Task: Look for Airbnb options in Al Manqaf, Kuwait from 12th December, 2023 to 18th December, 2023 for 8 adults.8 bedrooms having 8 beds and 8 bathrooms. Property type can be house. Amenities needed are: wifi, TV, free parkinig on premises, gym, breakfast. Look for 3 properties as per requirement.
Action: Mouse pressed left at (443, 64)
Screenshot: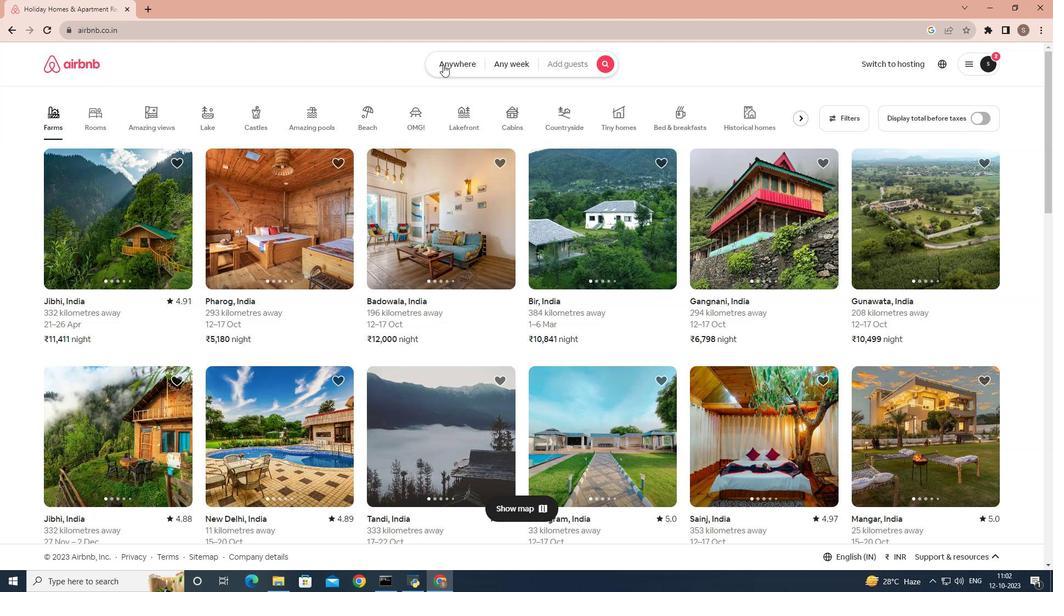 
Action: Mouse moved to (356, 104)
Screenshot: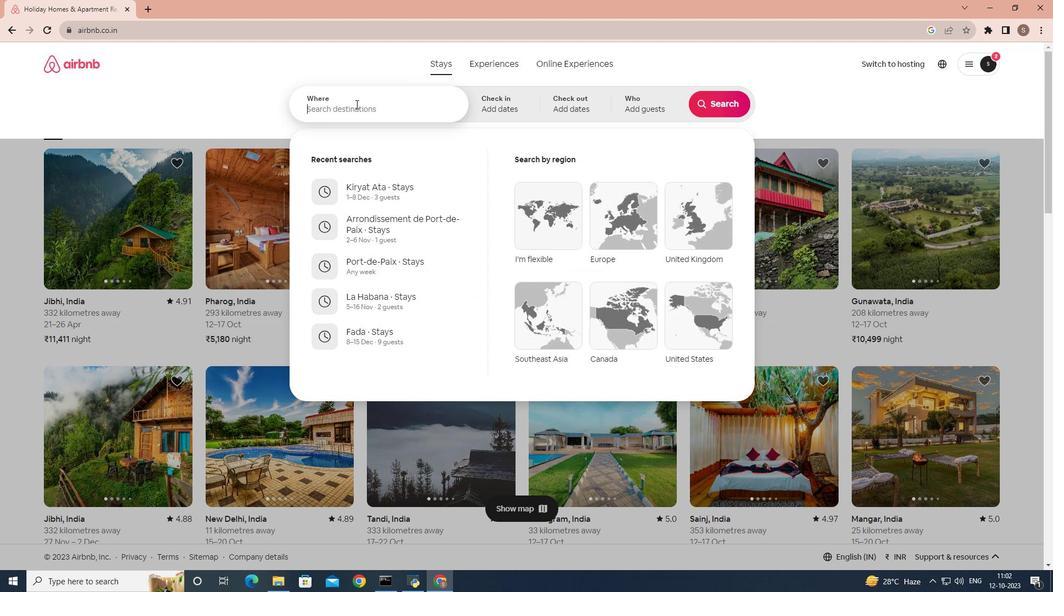 
Action: Mouse pressed left at (356, 104)
Screenshot: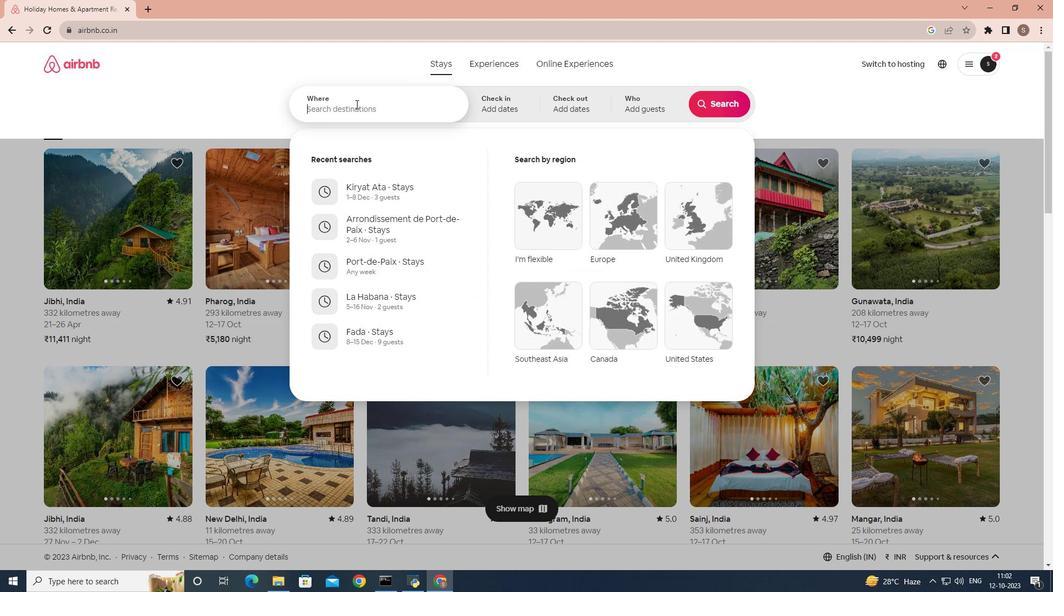
Action: Key pressed a
Screenshot: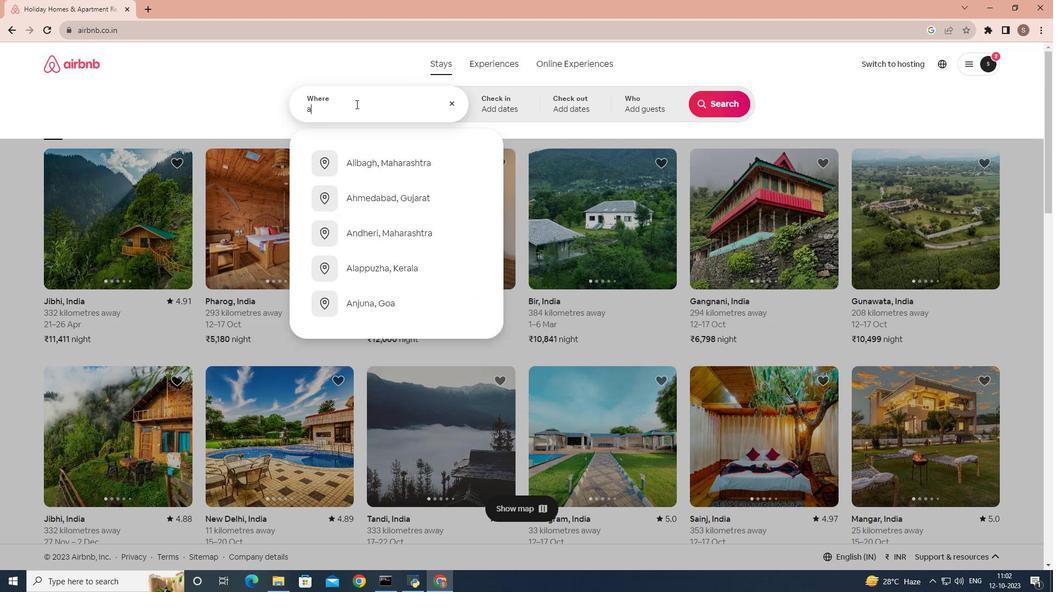 
Action: Mouse moved to (511, 160)
Screenshot: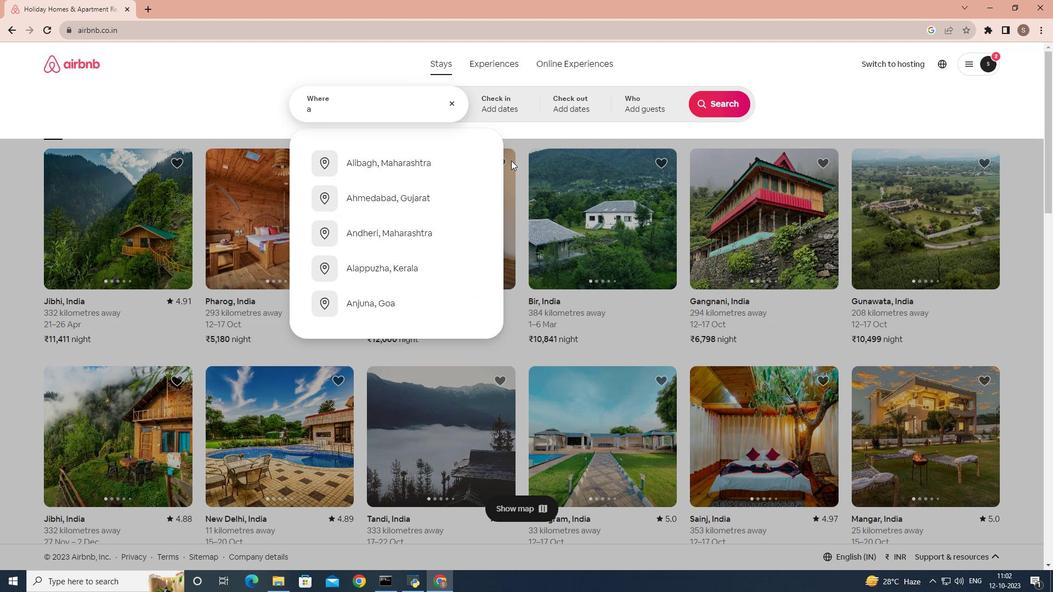 
Action: Key pressed l
Screenshot: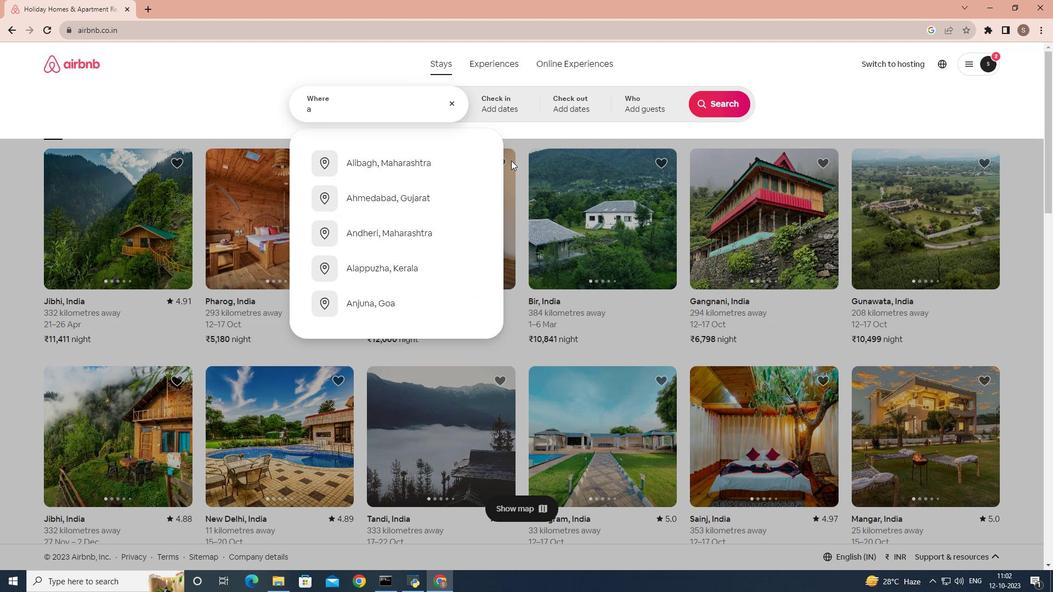 
Action: Mouse moved to (431, 132)
Screenshot: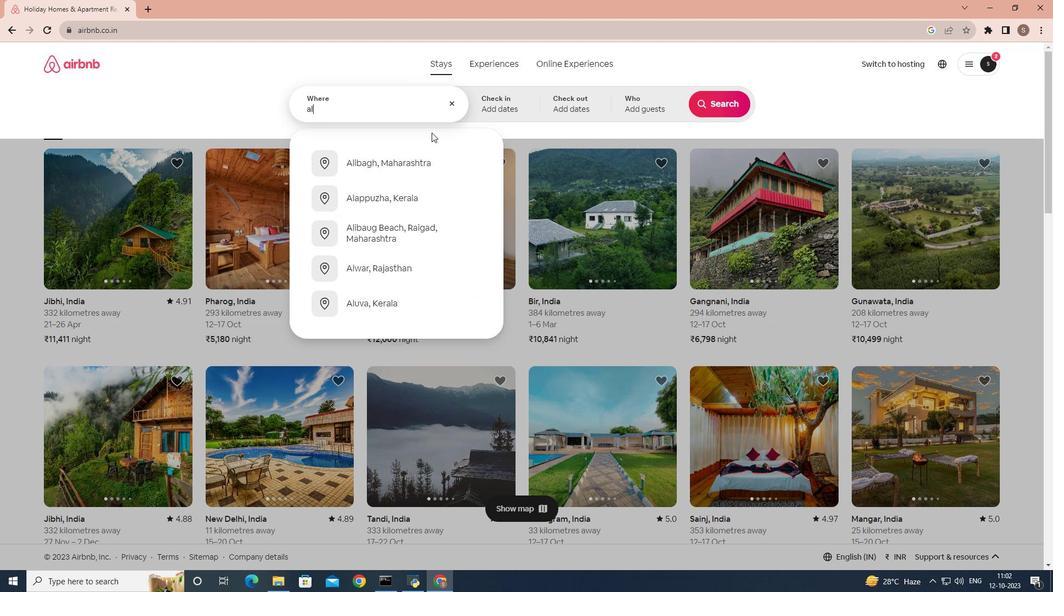 
Action: Key pressed <Key.space>
Screenshot: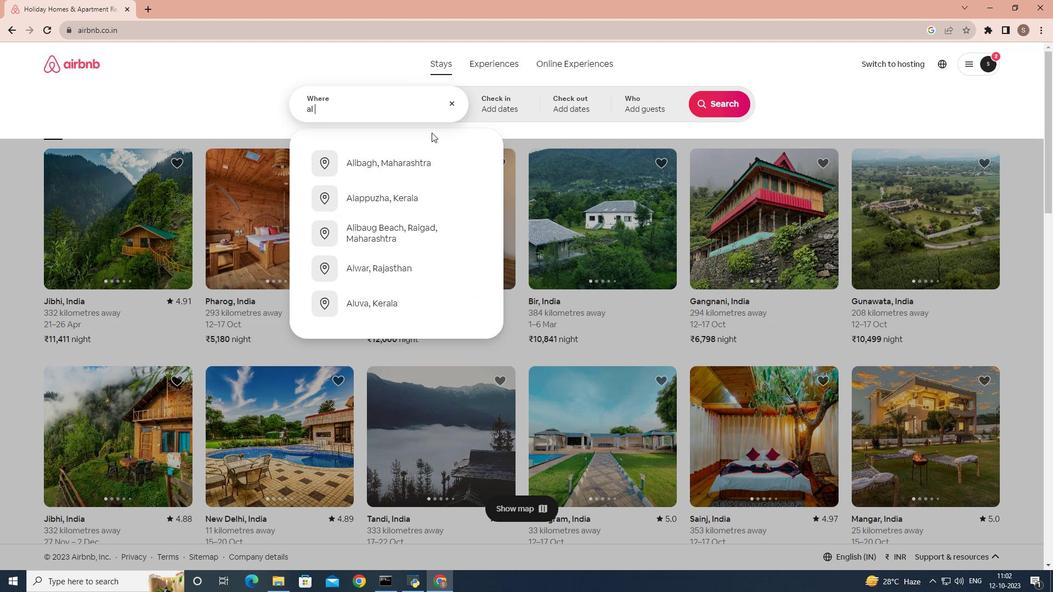 
Action: Mouse moved to (431, 132)
Screenshot: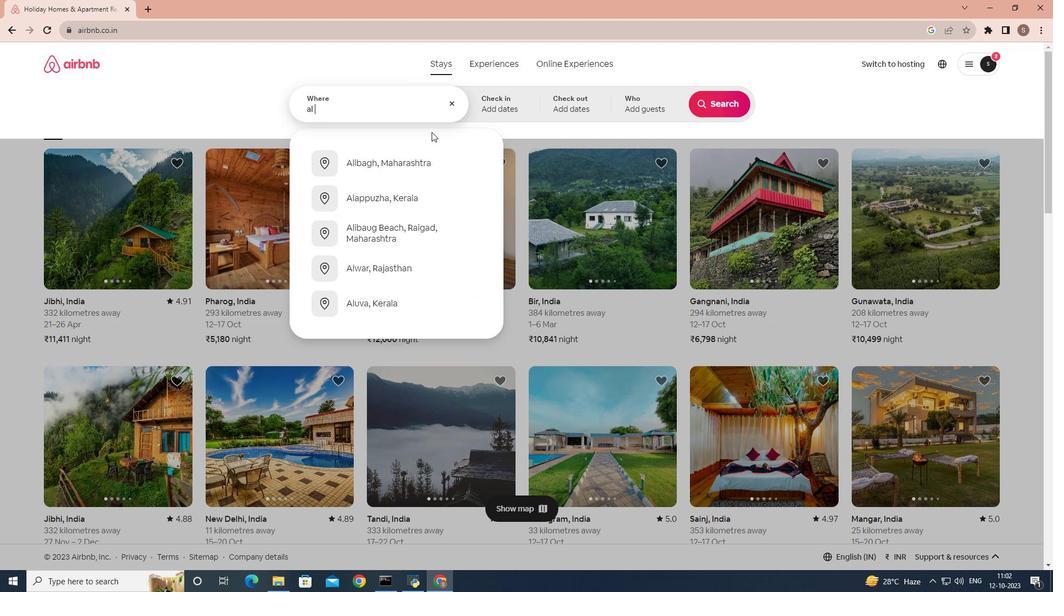 
Action: Key pressed manqaf
Screenshot: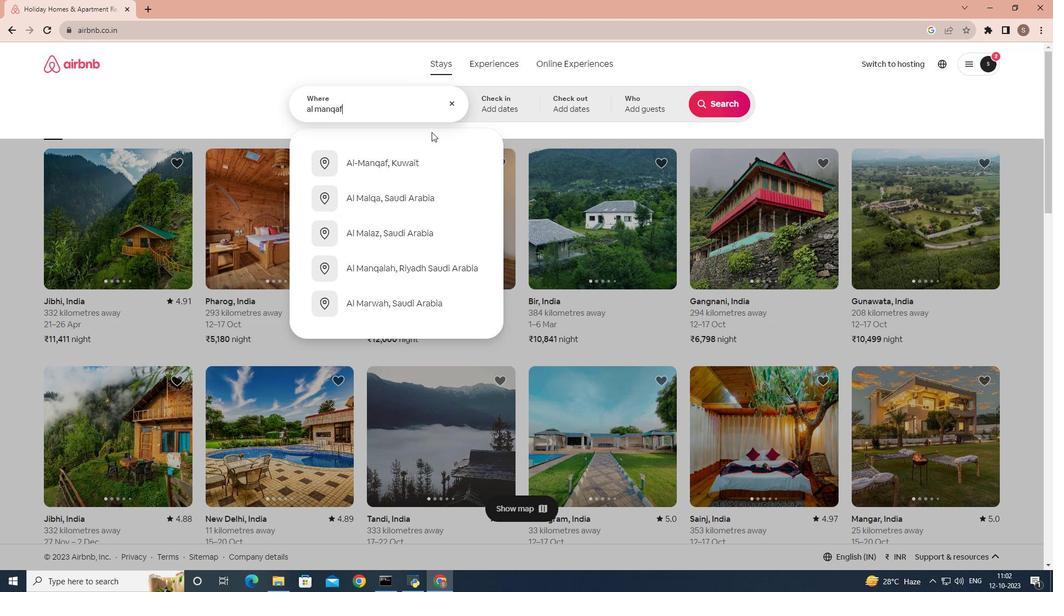 
Action: Mouse moved to (406, 166)
Screenshot: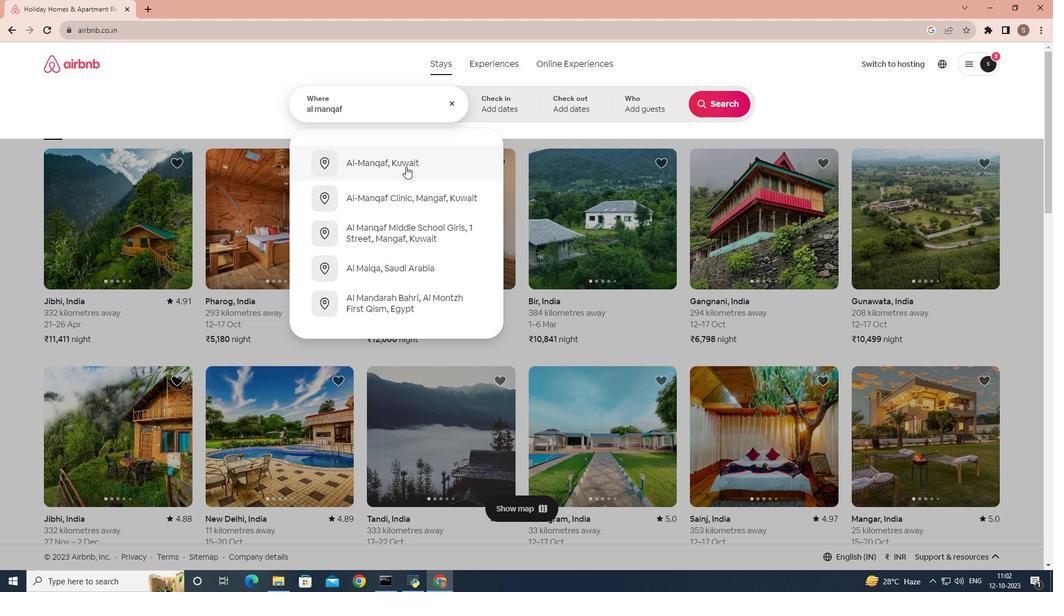 
Action: Mouse pressed left at (406, 166)
Screenshot: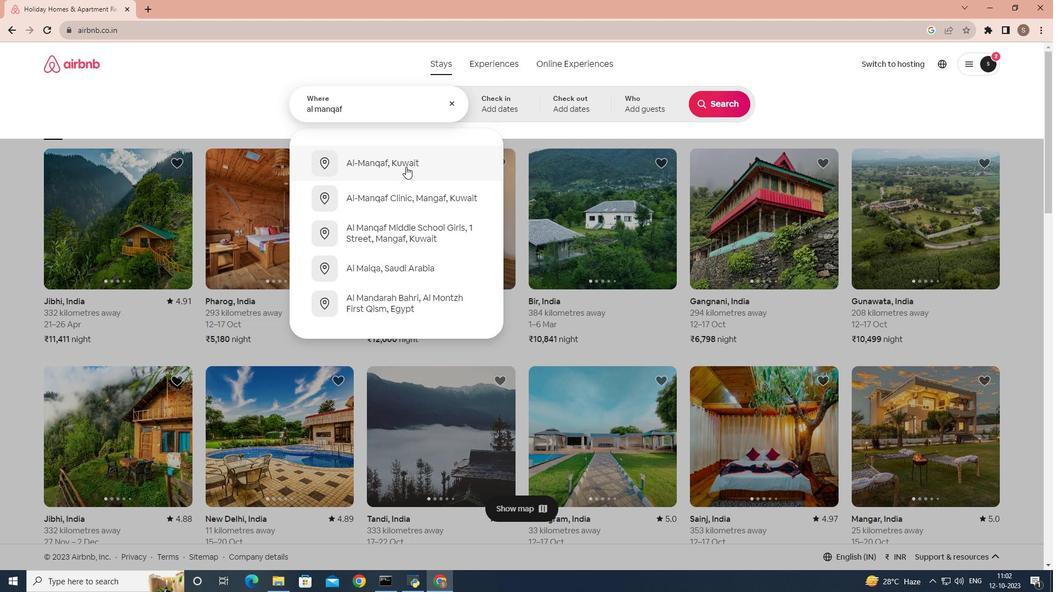 
Action: Mouse moved to (713, 189)
Screenshot: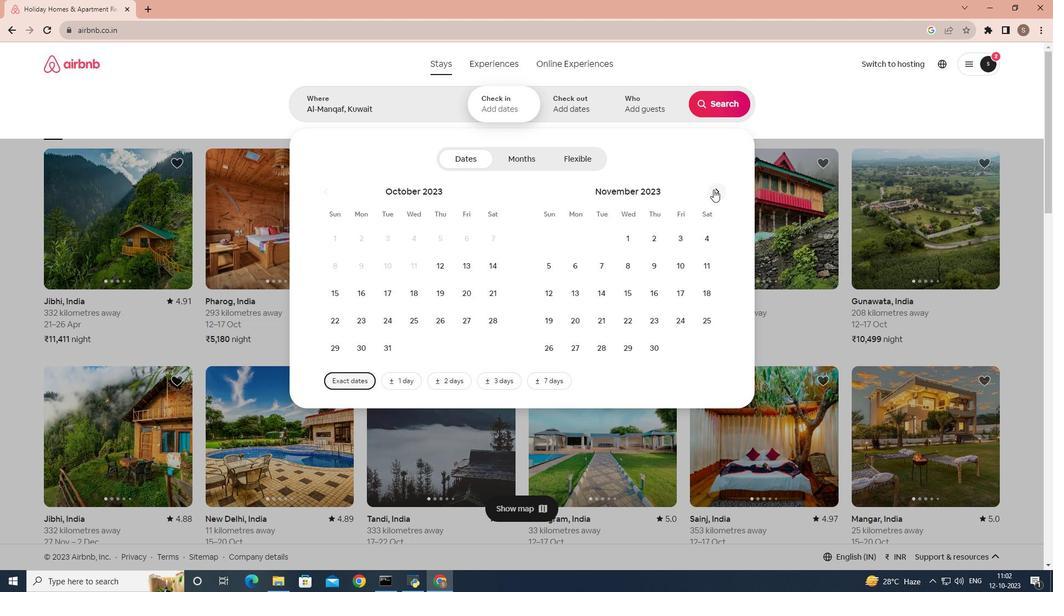 
Action: Mouse pressed left at (713, 189)
Screenshot: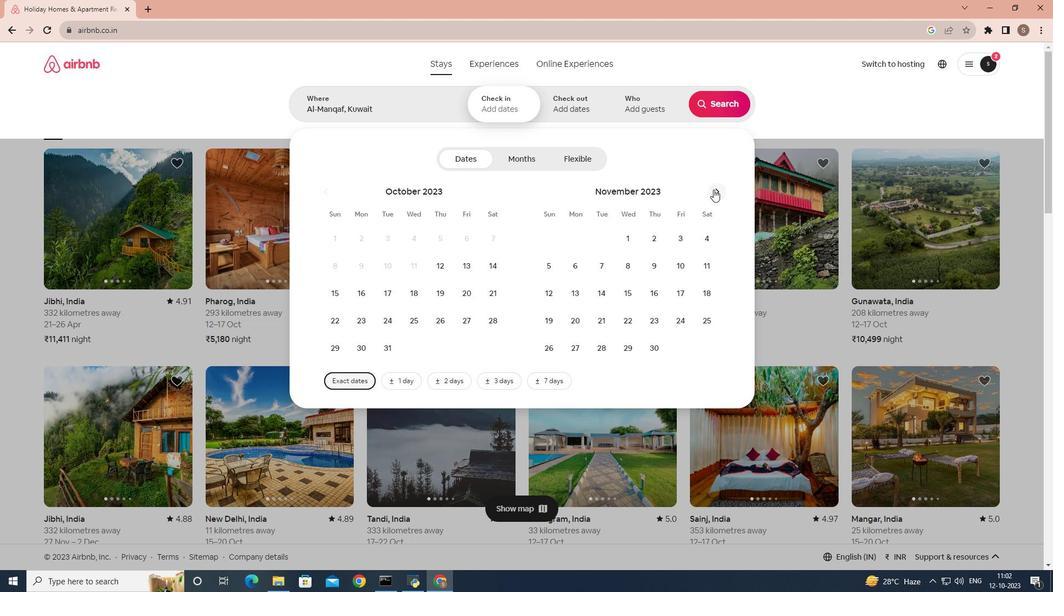 
Action: Mouse moved to (604, 297)
Screenshot: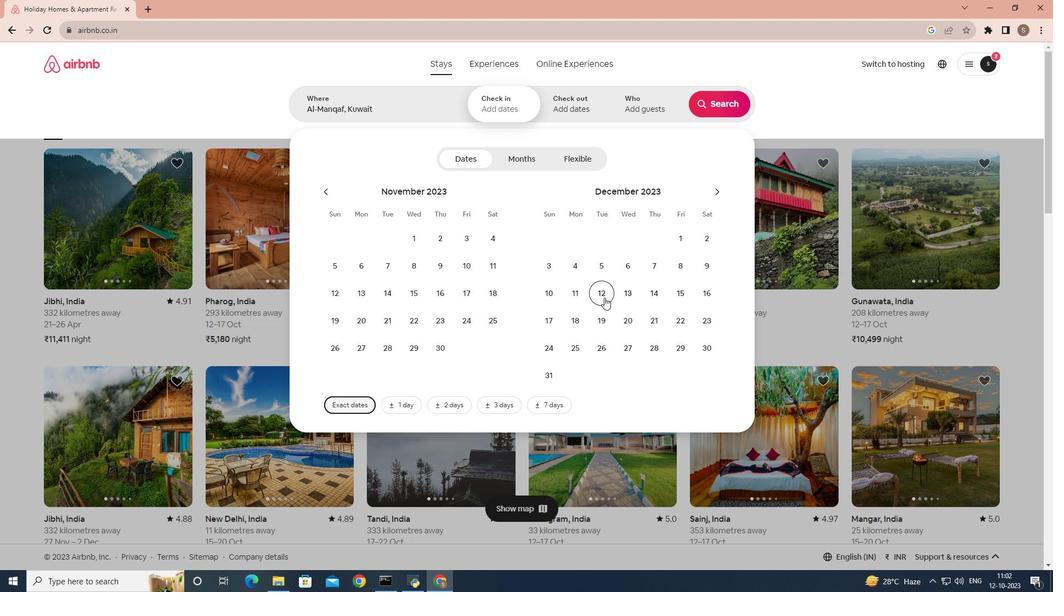 
Action: Mouse pressed left at (604, 297)
Screenshot: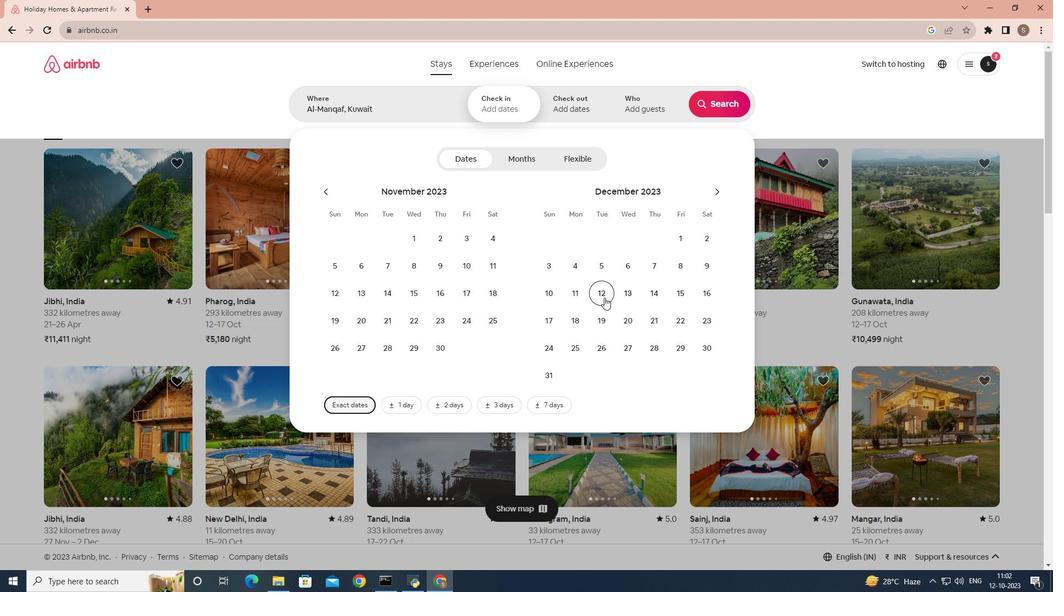 
Action: Mouse moved to (583, 324)
Screenshot: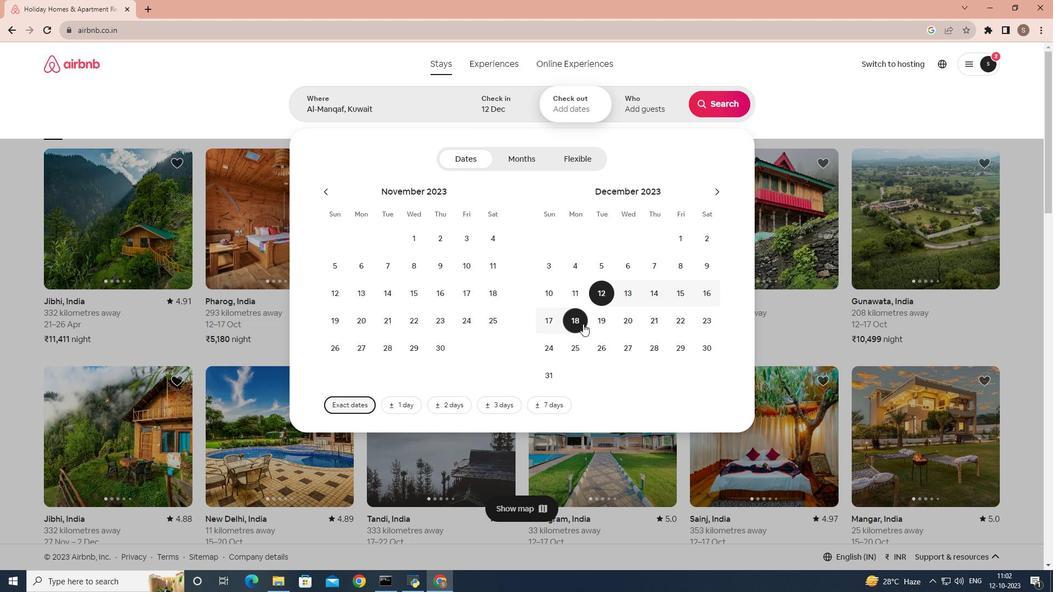 
Action: Mouse pressed left at (583, 324)
Screenshot: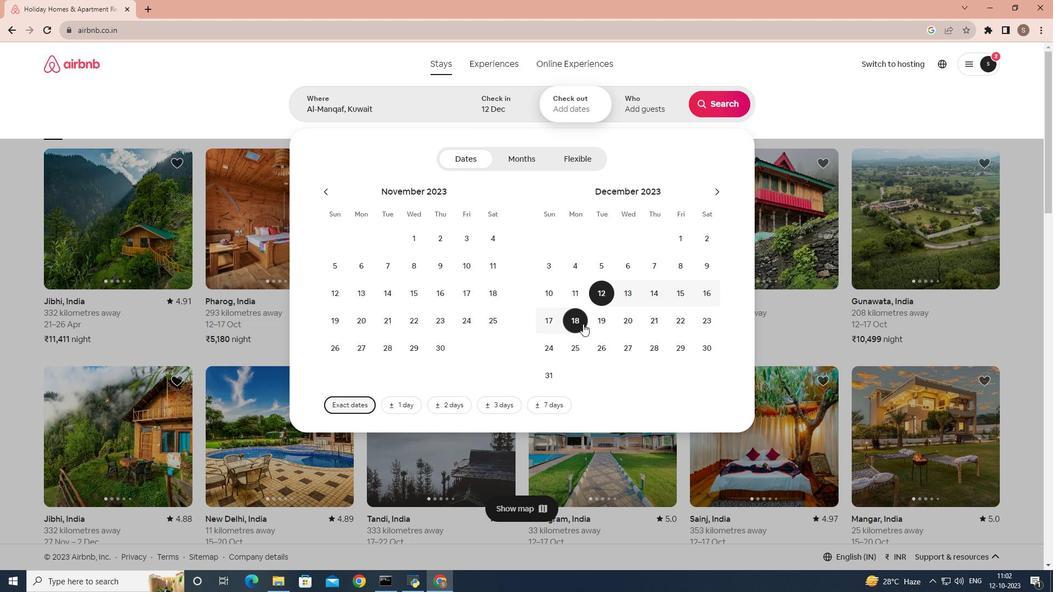 
Action: Mouse moved to (635, 102)
Screenshot: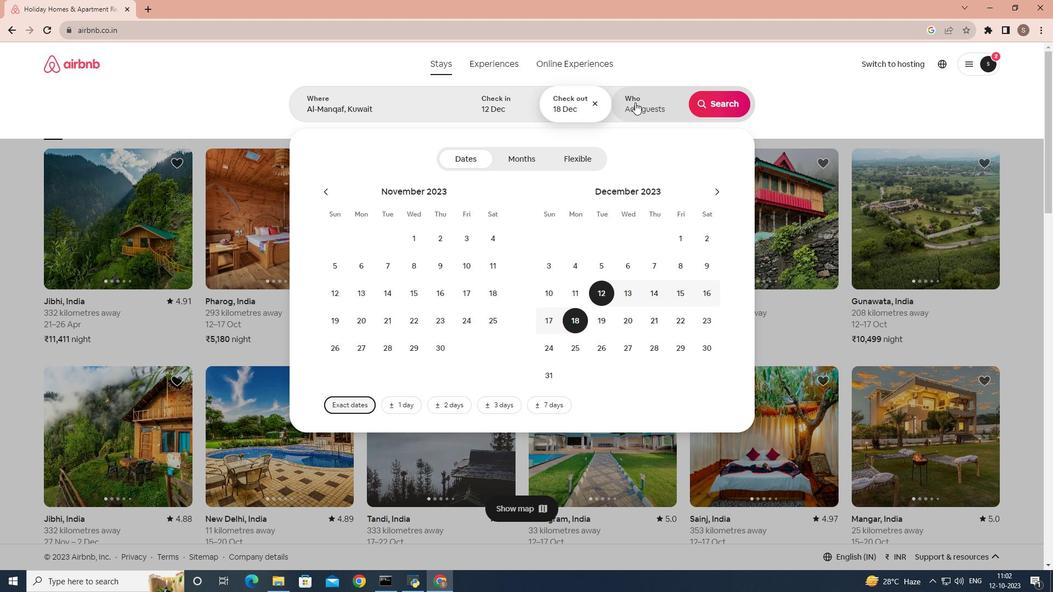 
Action: Mouse pressed left at (635, 102)
Screenshot: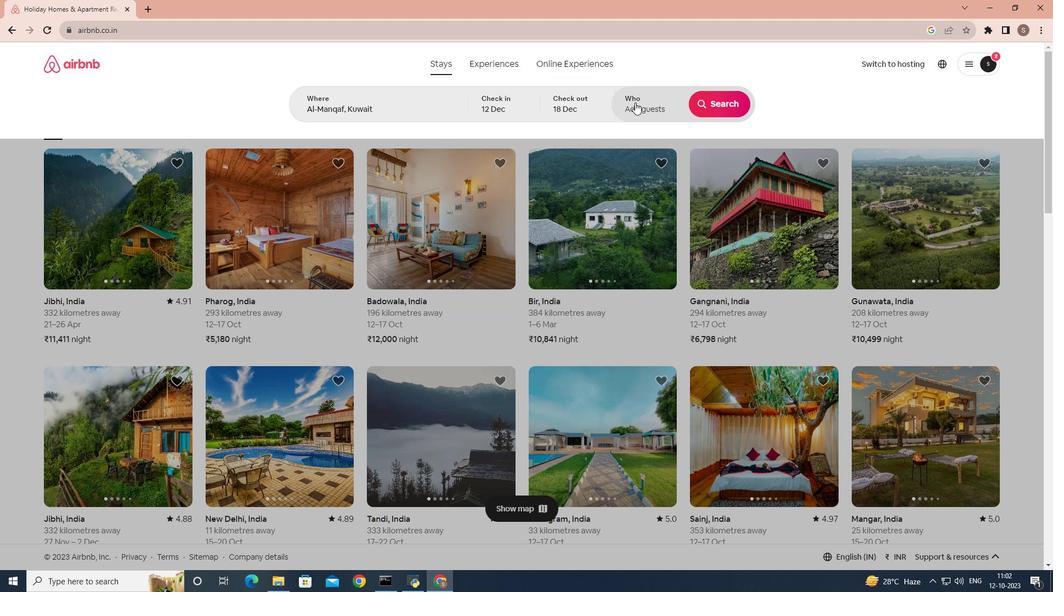 
Action: Mouse moved to (729, 164)
Screenshot: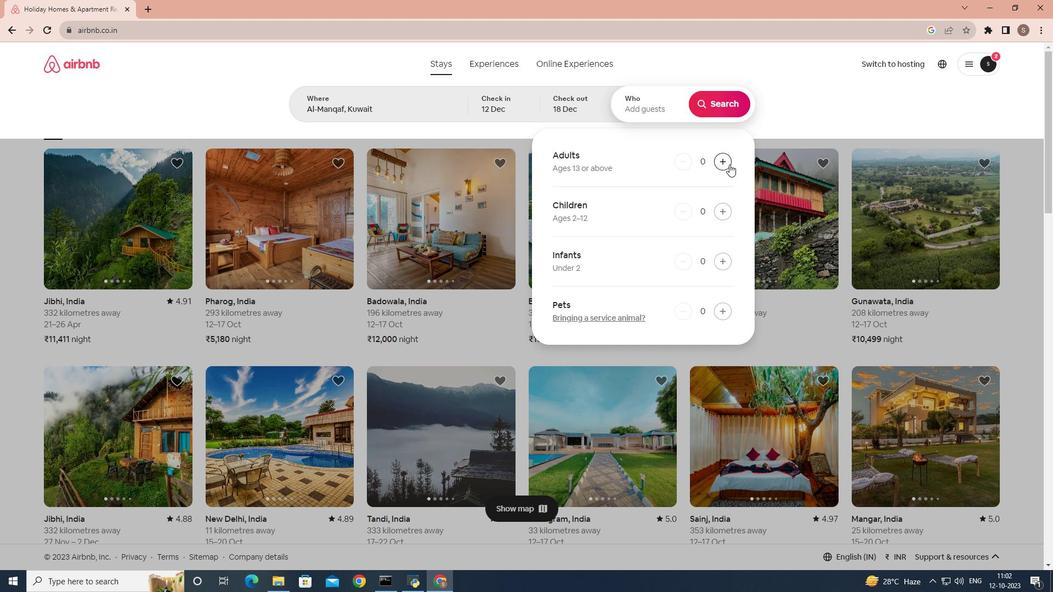 
Action: Mouse pressed left at (729, 164)
Screenshot: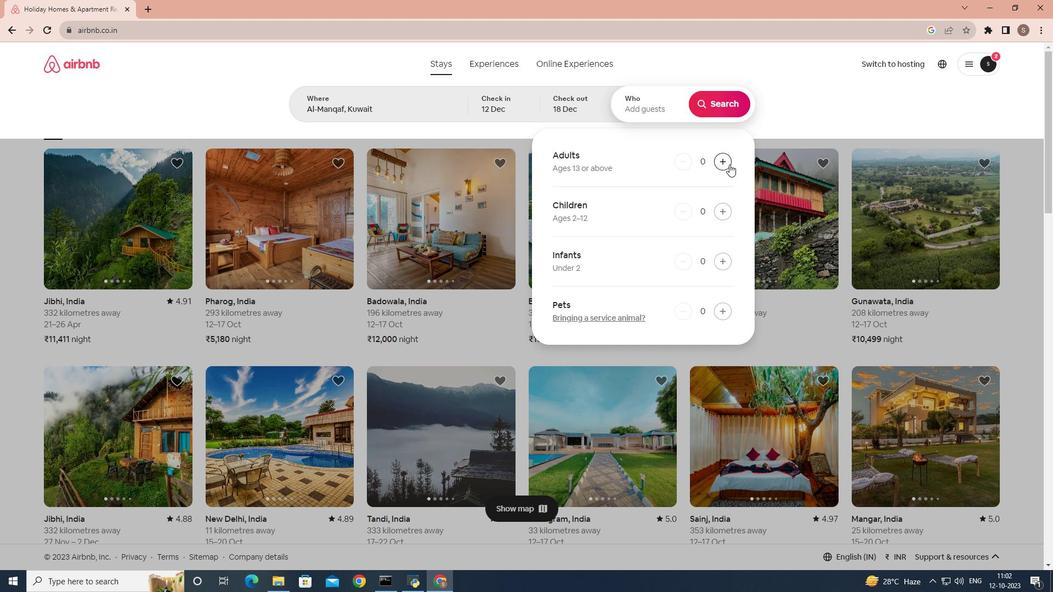 
Action: Mouse moved to (729, 164)
Screenshot: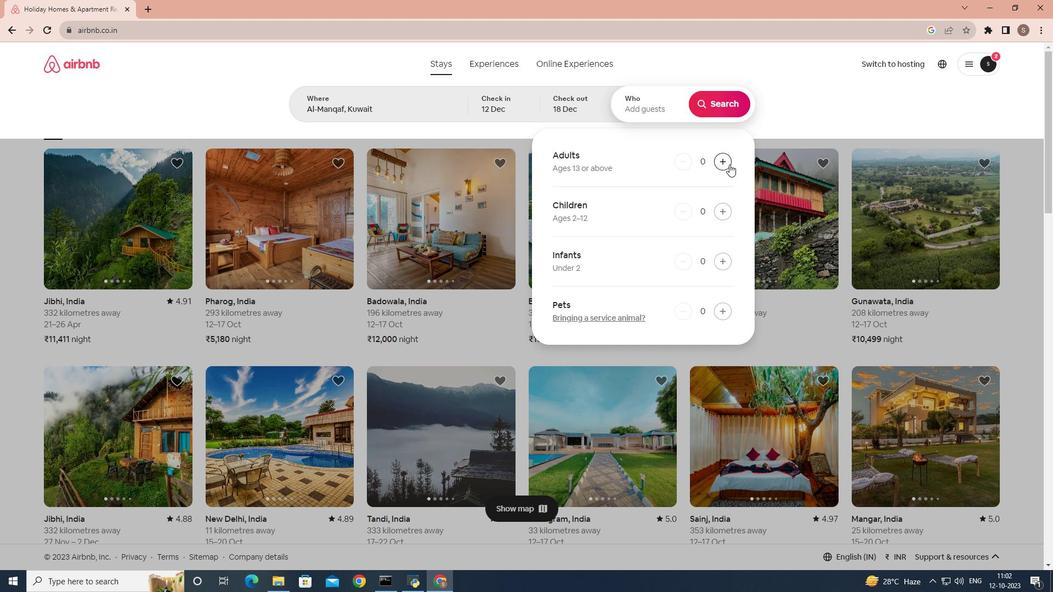 
Action: Mouse pressed left at (729, 164)
Screenshot: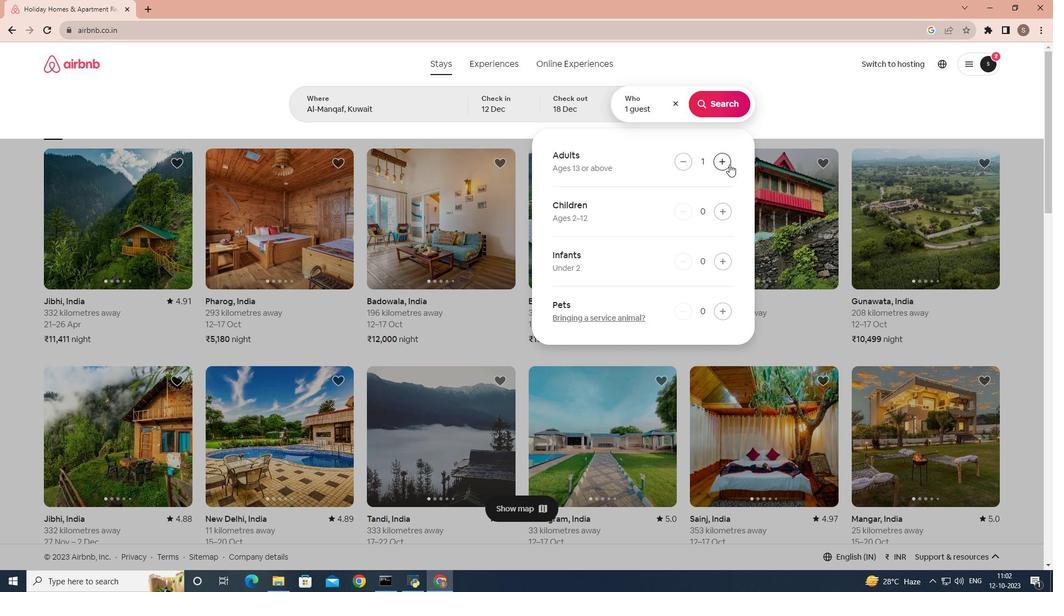
Action: Mouse pressed left at (729, 164)
Screenshot: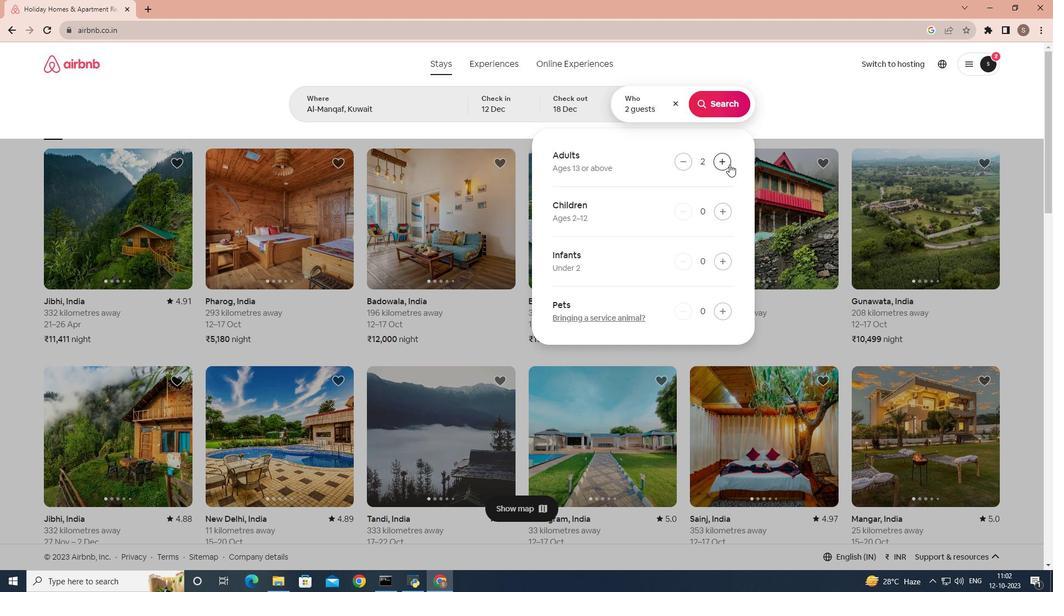 
Action: Mouse pressed left at (729, 164)
Screenshot: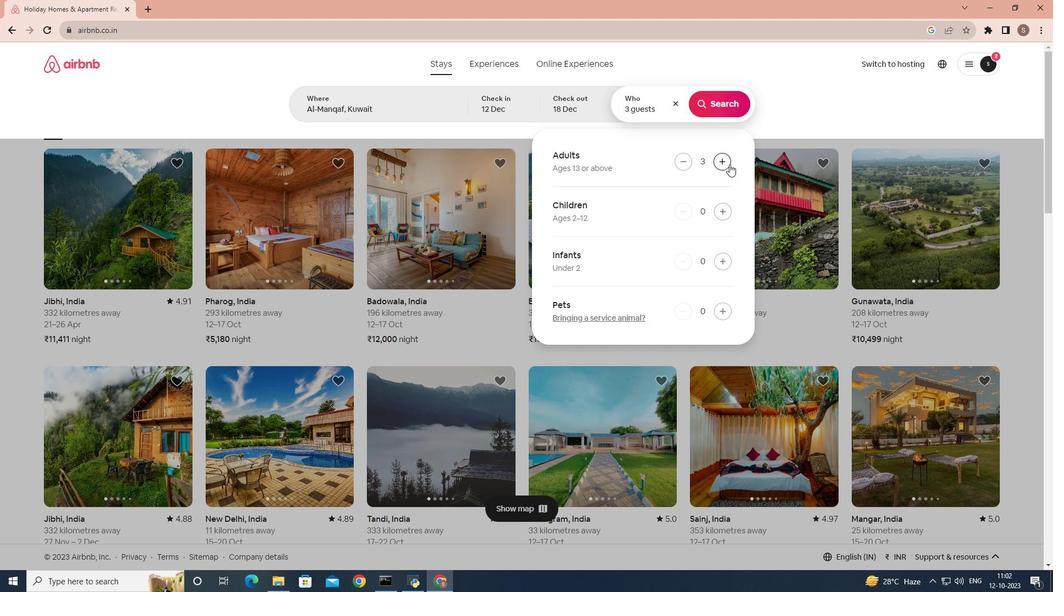 
Action: Mouse pressed left at (729, 164)
Screenshot: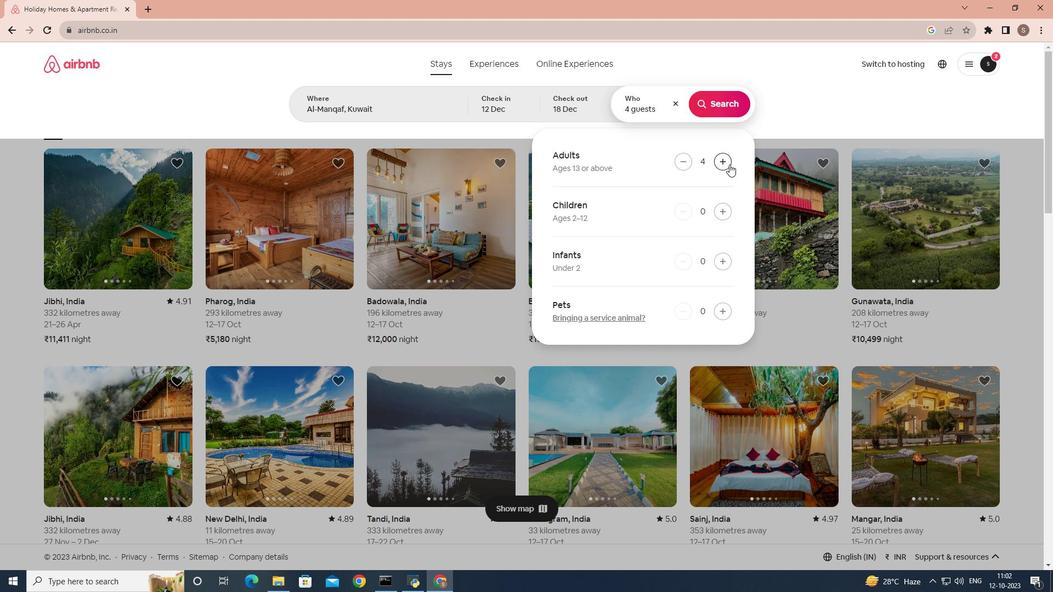 
Action: Mouse pressed left at (729, 164)
Screenshot: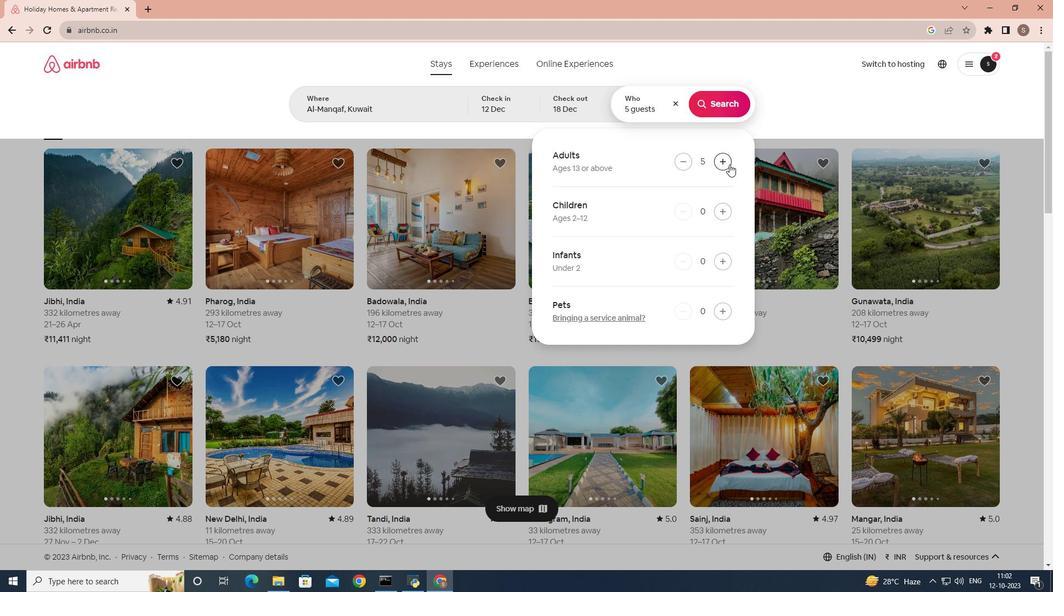 
Action: Mouse pressed left at (729, 164)
Screenshot: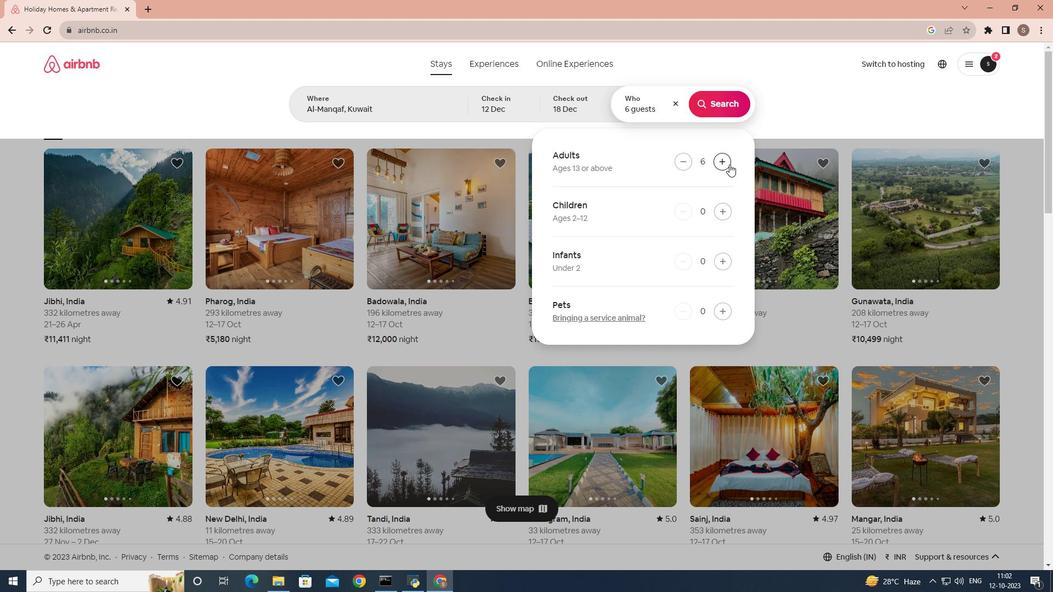 
Action: Mouse pressed left at (729, 164)
Screenshot: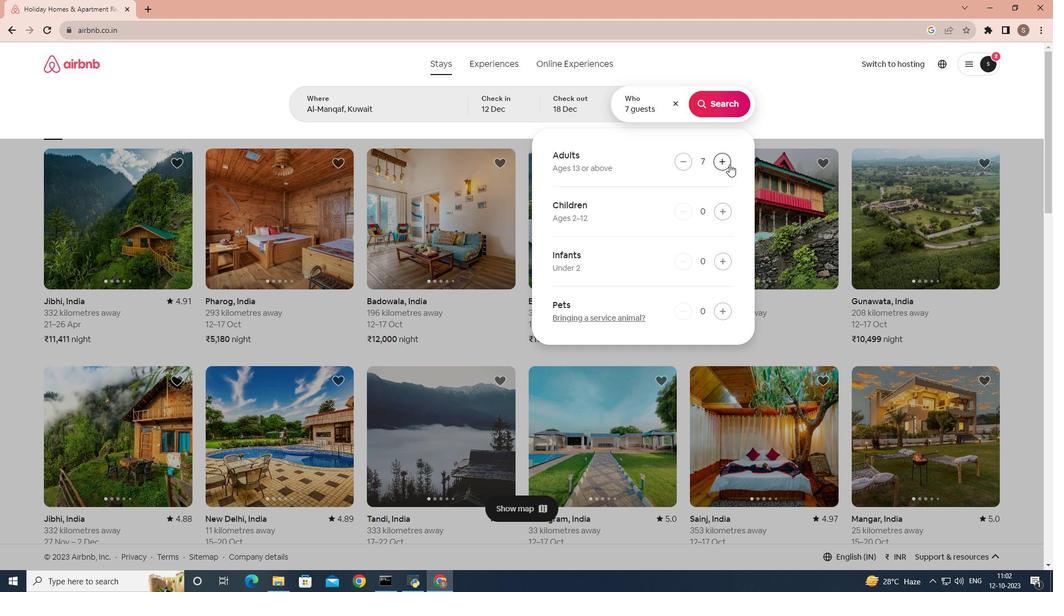 
Action: Mouse moved to (725, 122)
Screenshot: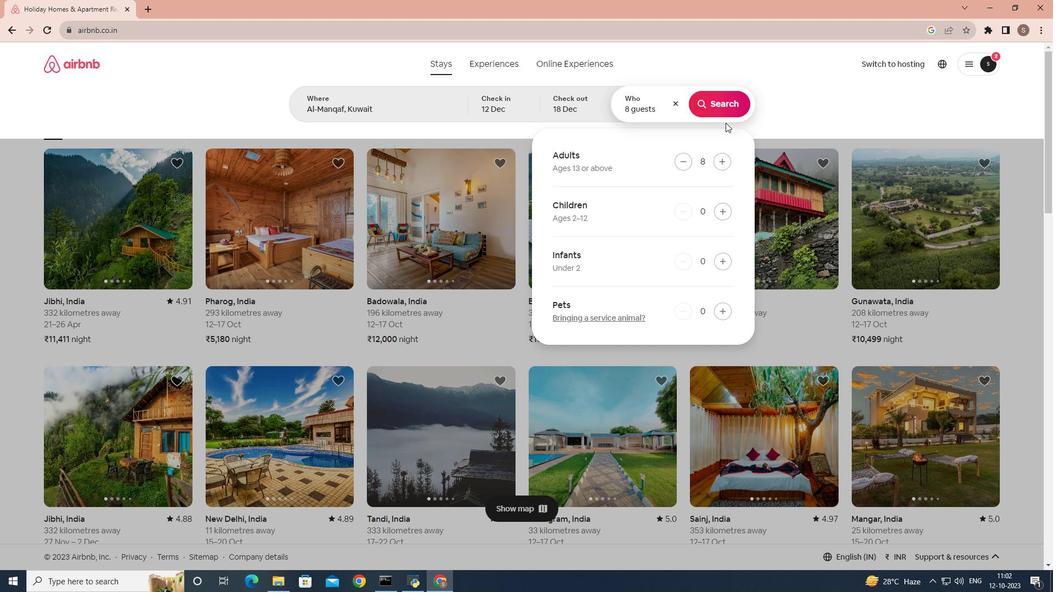 
Action: Mouse pressed left at (725, 122)
Screenshot: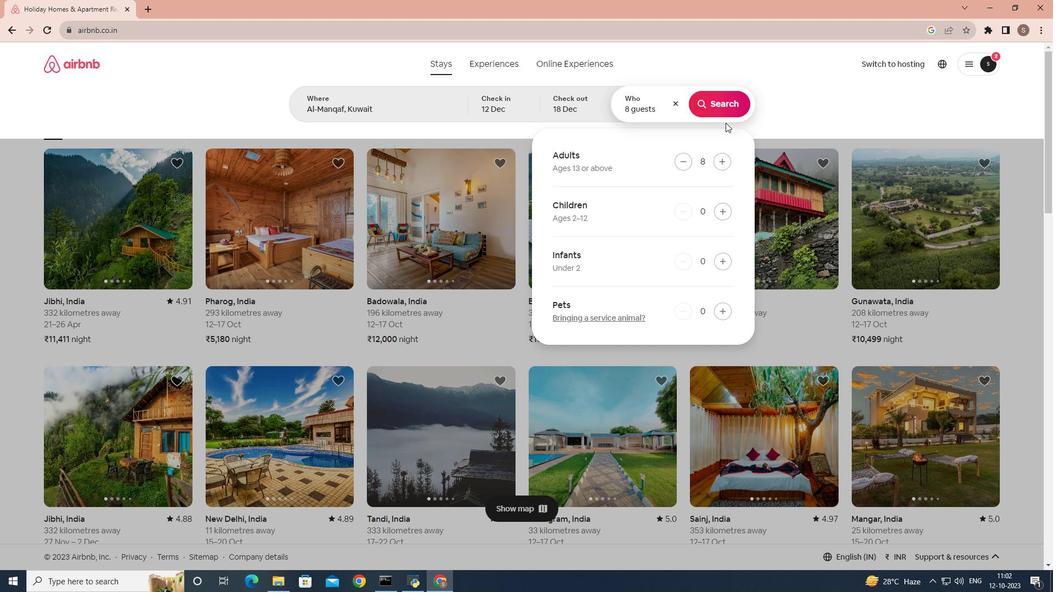 
Action: Mouse moved to (734, 109)
Screenshot: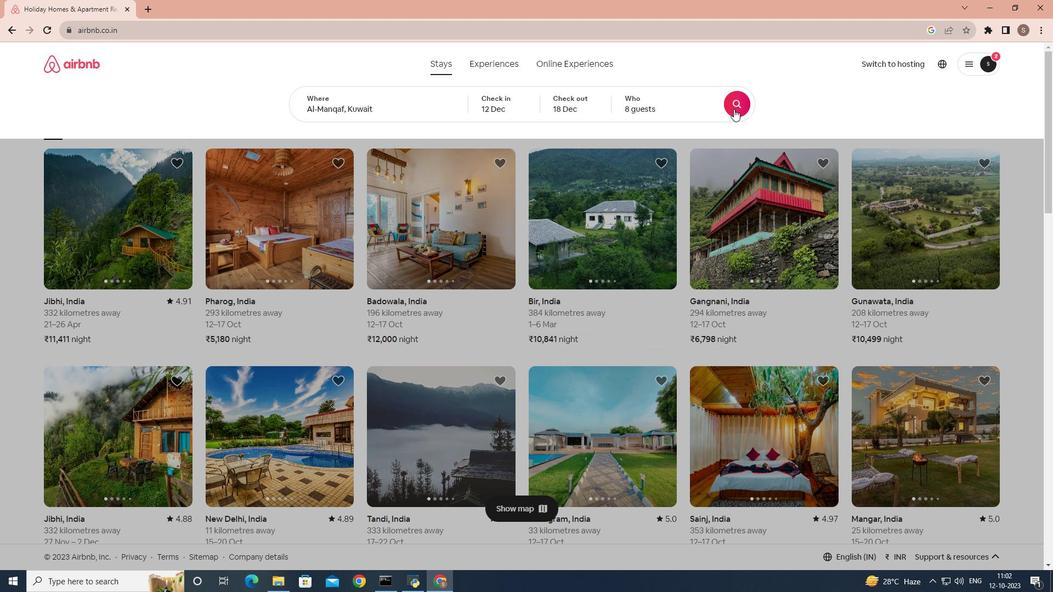 
Action: Mouse pressed left at (734, 109)
Screenshot: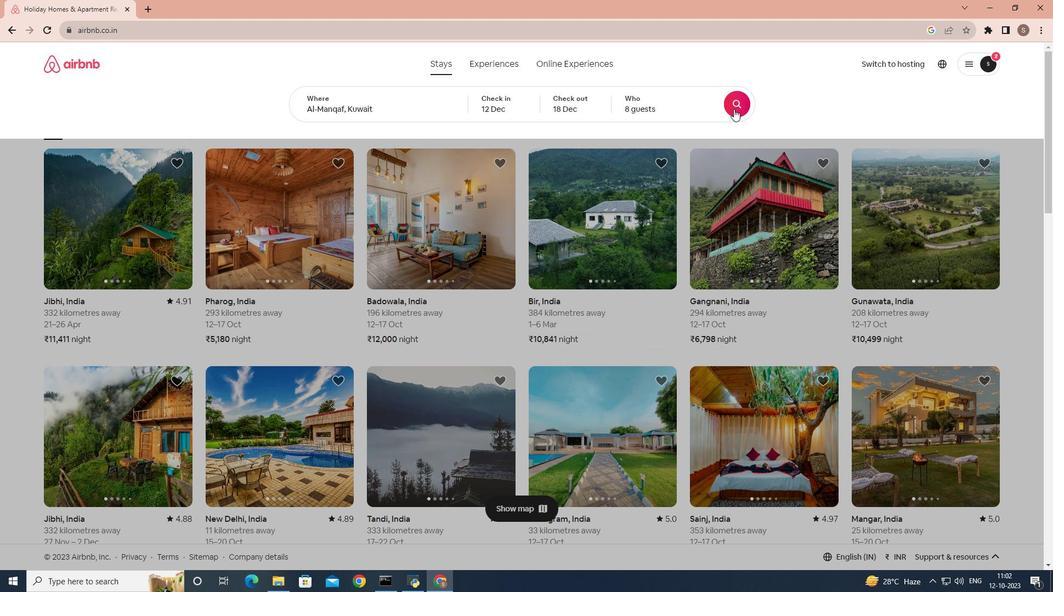 
Action: Mouse moved to (880, 114)
Screenshot: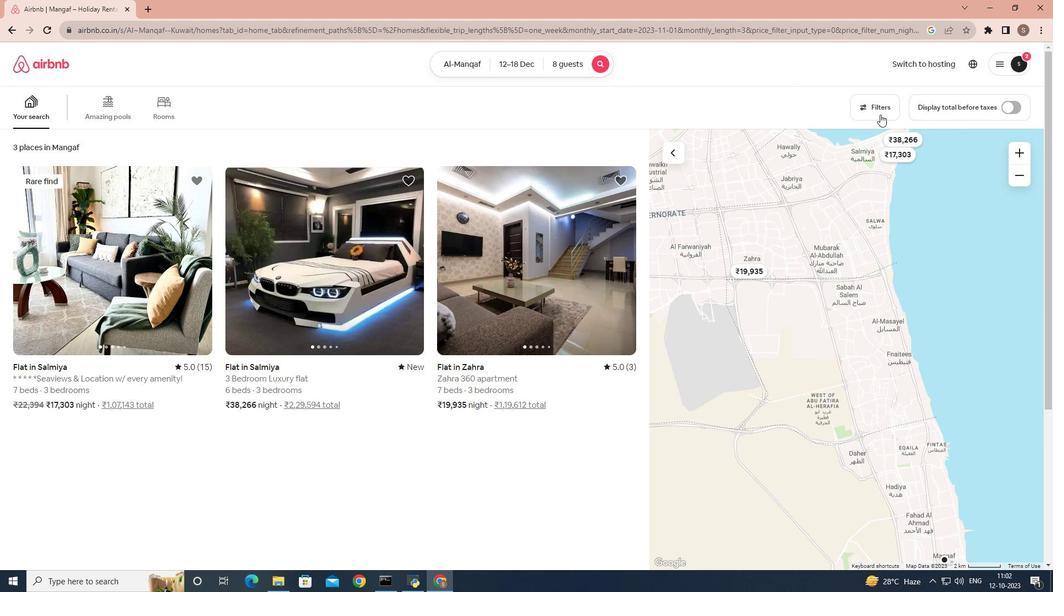 
Action: Mouse pressed left at (880, 114)
Screenshot: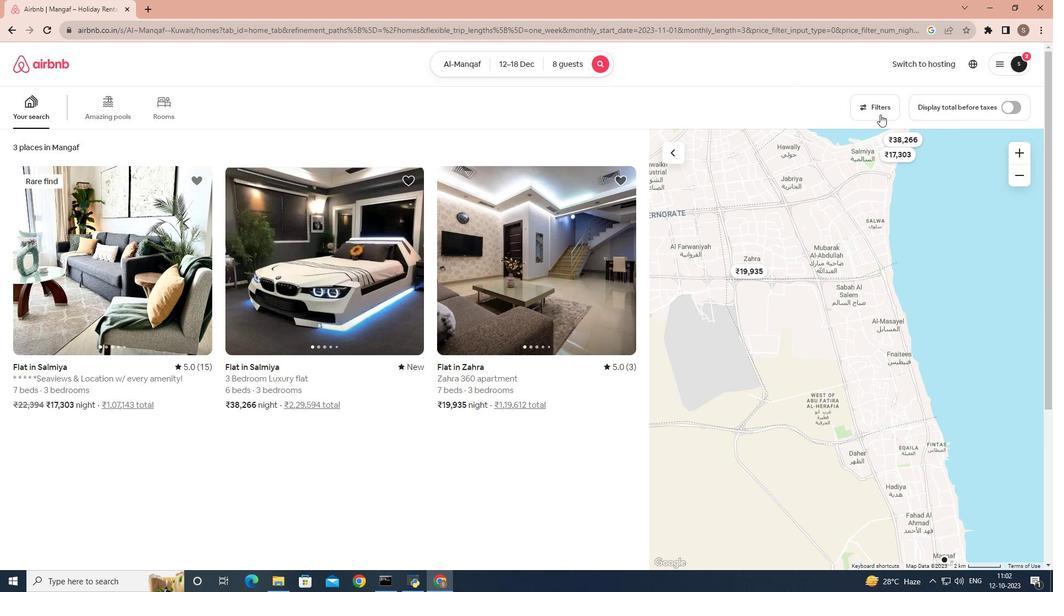 
Action: Mouse moved to (515, 217)
Screenshot: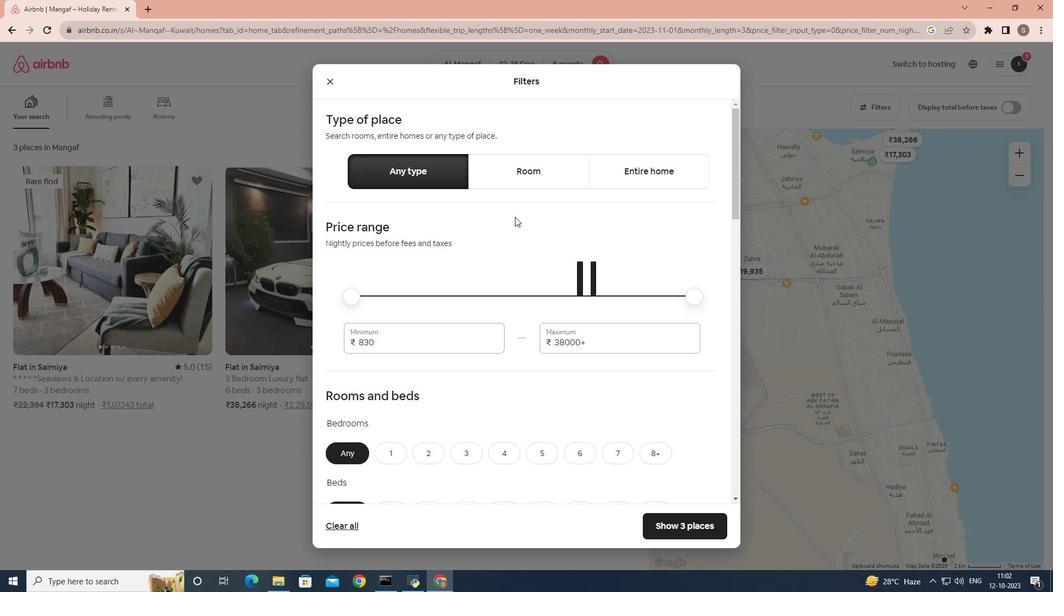 
Action: Mouse scrolled (515, 216) with delta (0, 0)
Screenshot: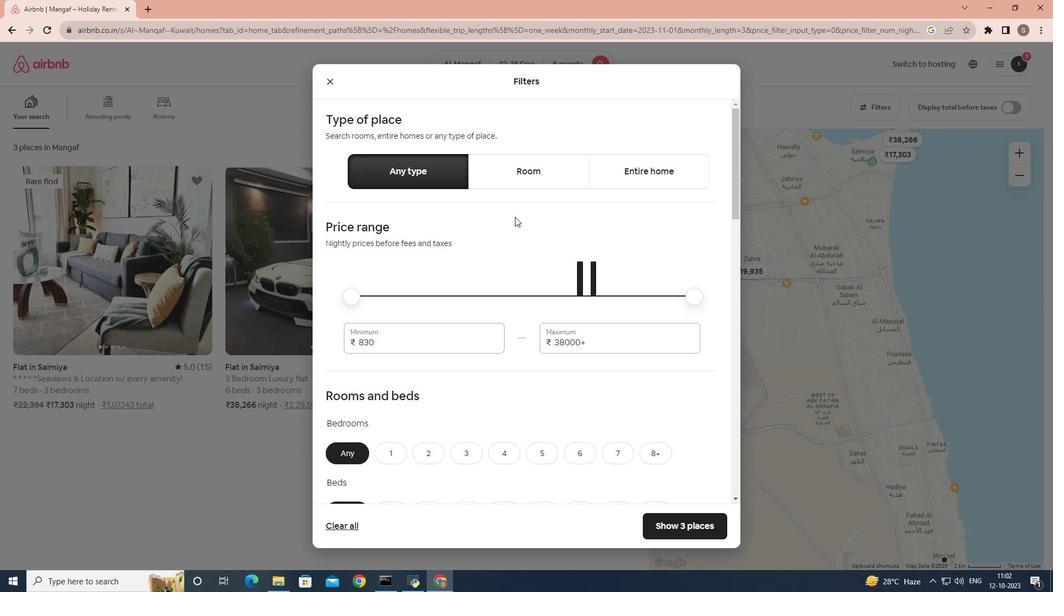 
Action: Mouse scrolled (515, 216) with delta (0, 0)
Screenshot: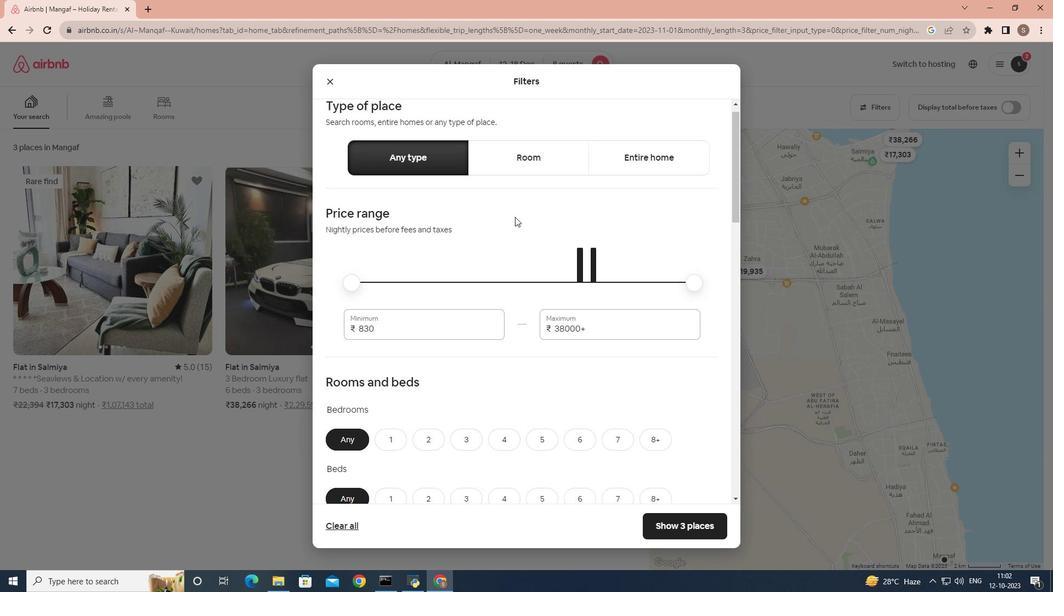
Action: Mouse scrolled (515, 216) with delta (0, 0)
Screenshot: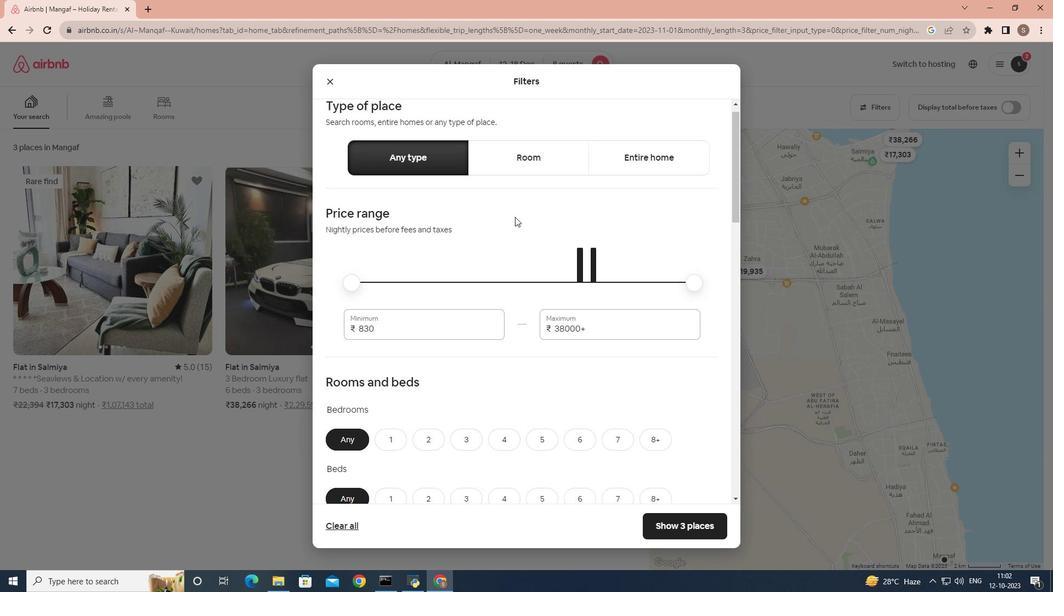
Action: Mouse scrolled (515, 216) with delta (0, 0)
Screenshot: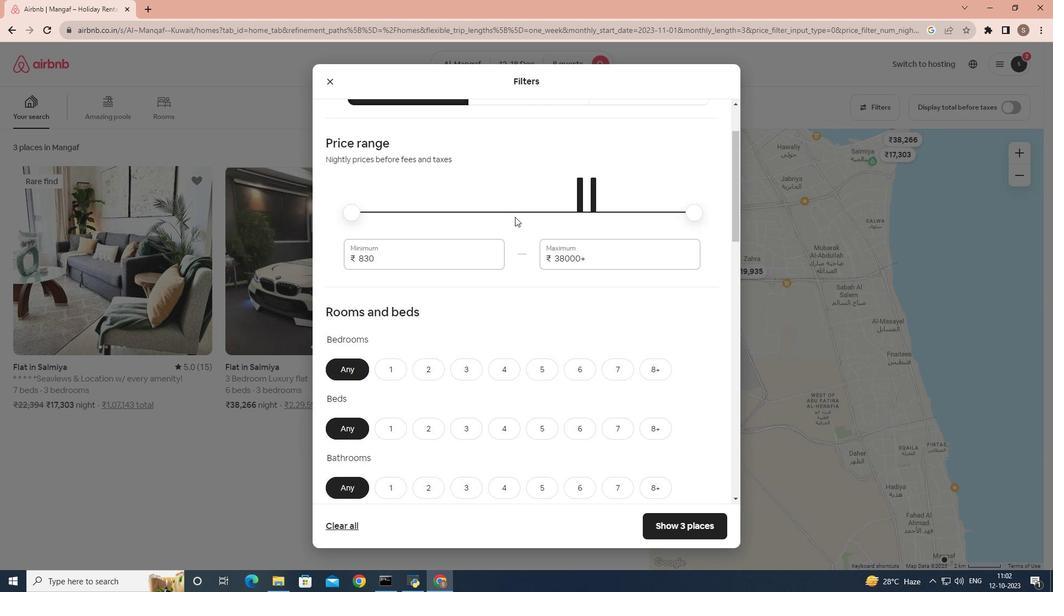 
Action: Mouse moved to (512, 215)
Screenshot: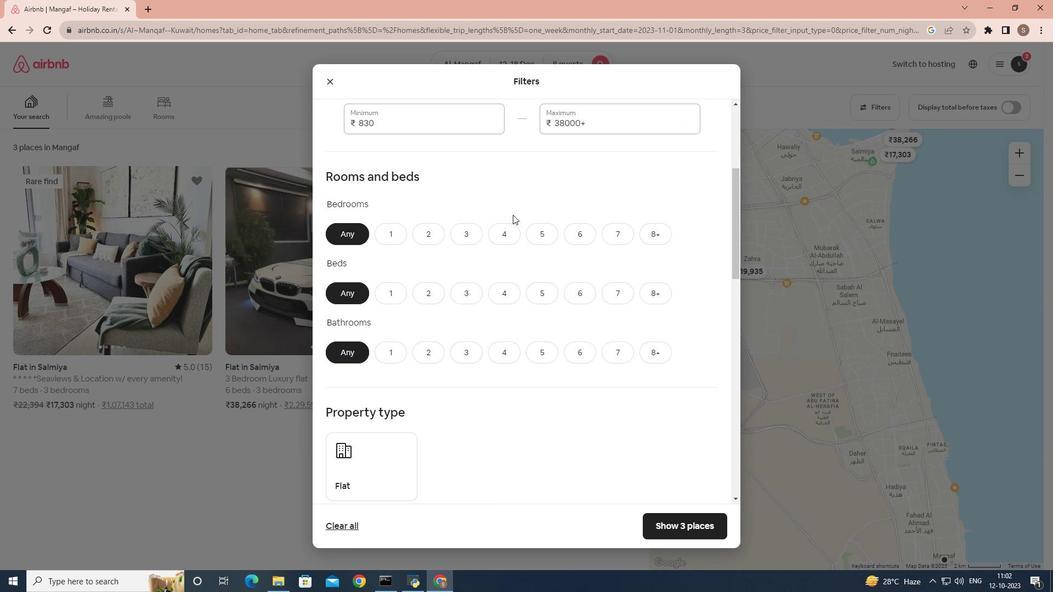 
Action: Mouse scrolled (512, 214) with delta (0, 0)
Screenshot: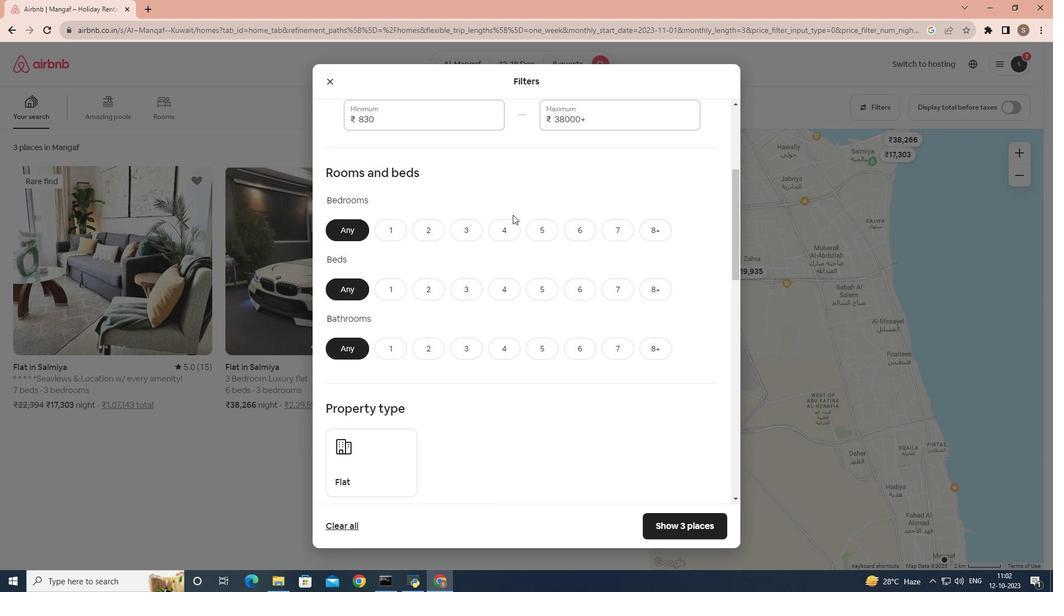 
Action: Mouse scrolled (512, 214) with delta (0, 0)
Screenshot: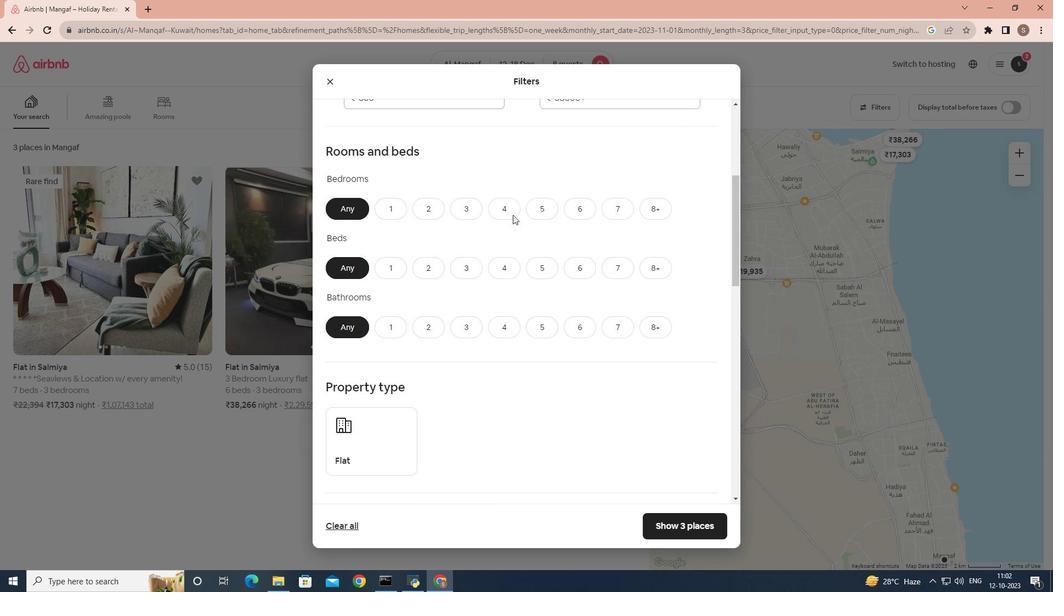
Action: Mouse moved to (503, 201)
Screenshot: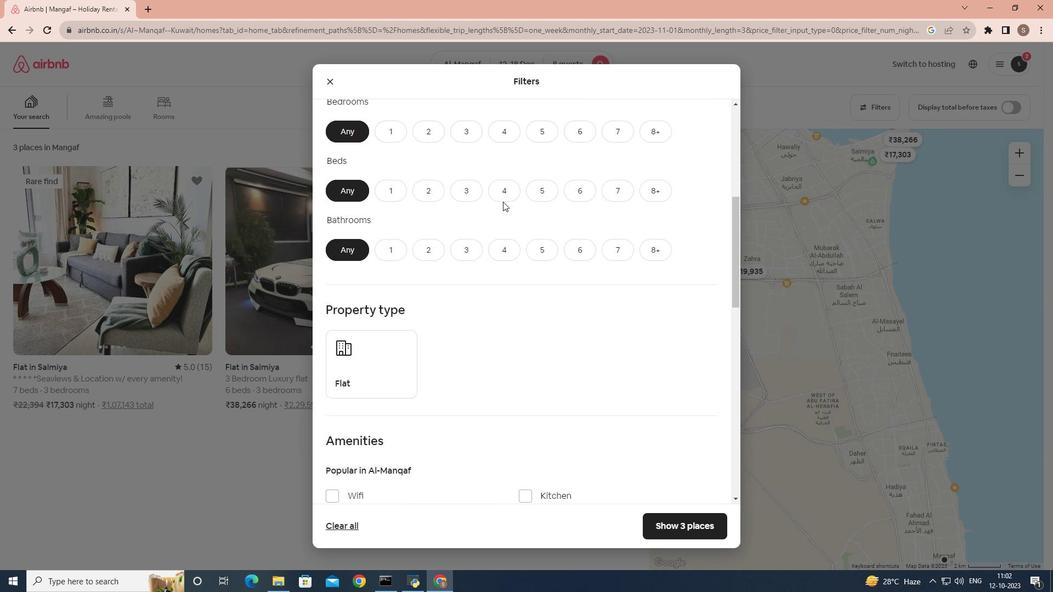 
Action: Mouse scrolled (503, 202) with delta (0, 0)
Screenshot: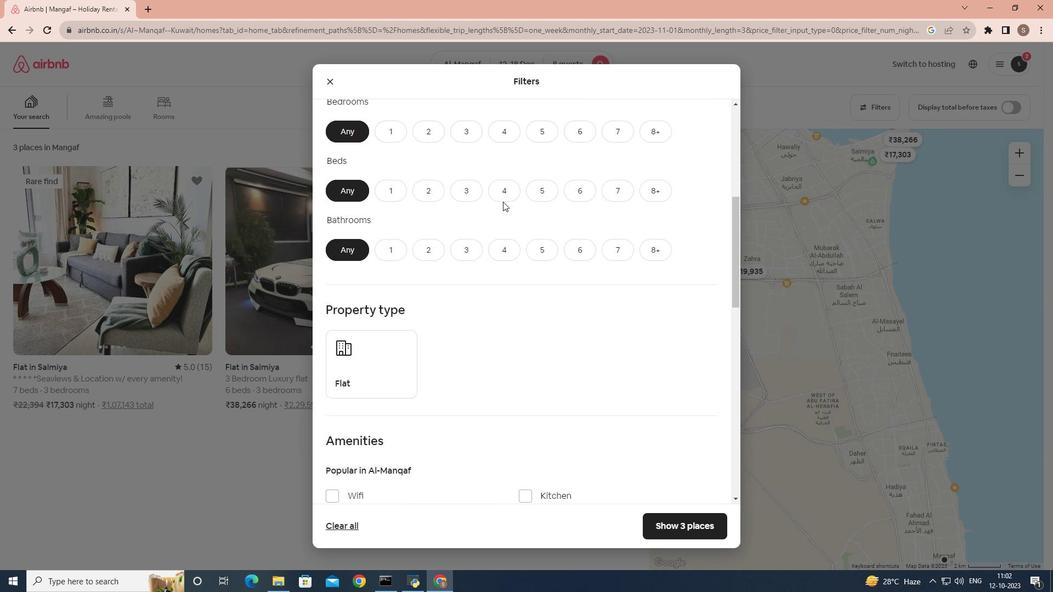 
Action: Mouse moved to (650, 189)
Screenshot: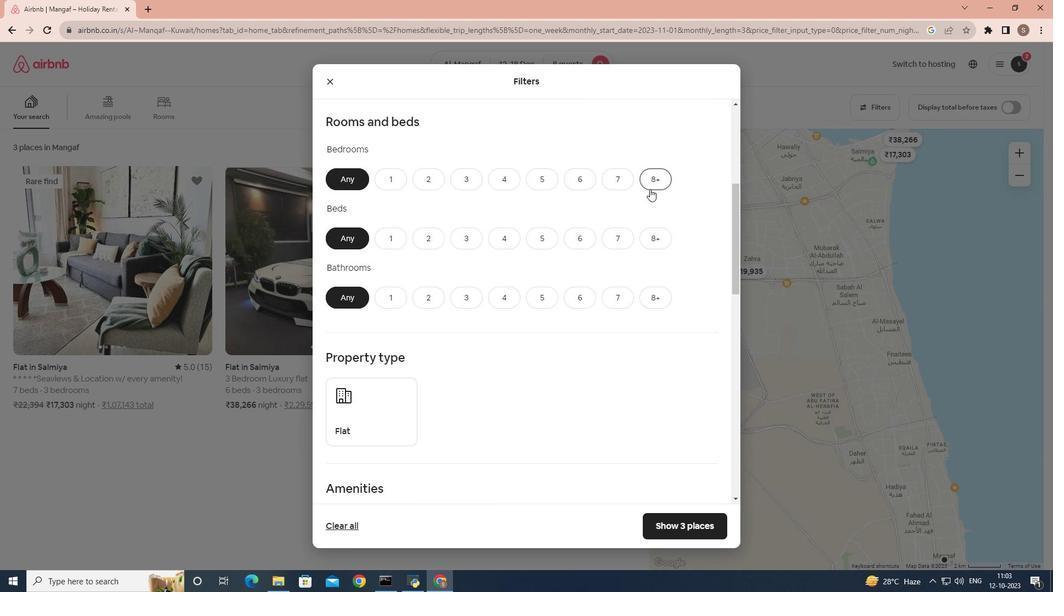 
Action: Mouse pressed left at (650, 189)
Screenshot: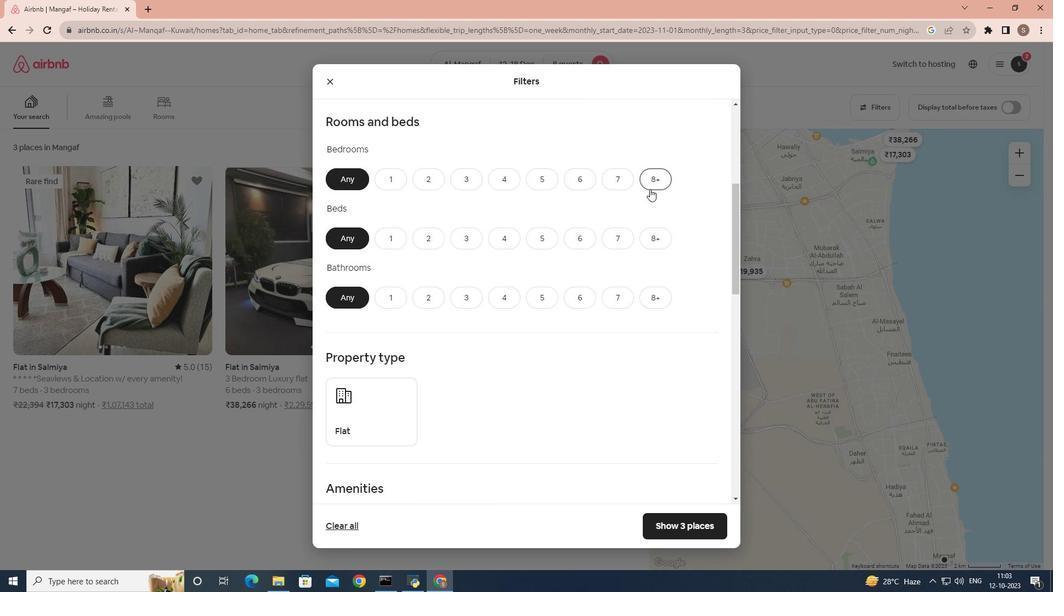 
Action: Mouse moved to (657, 240)
Screenshot: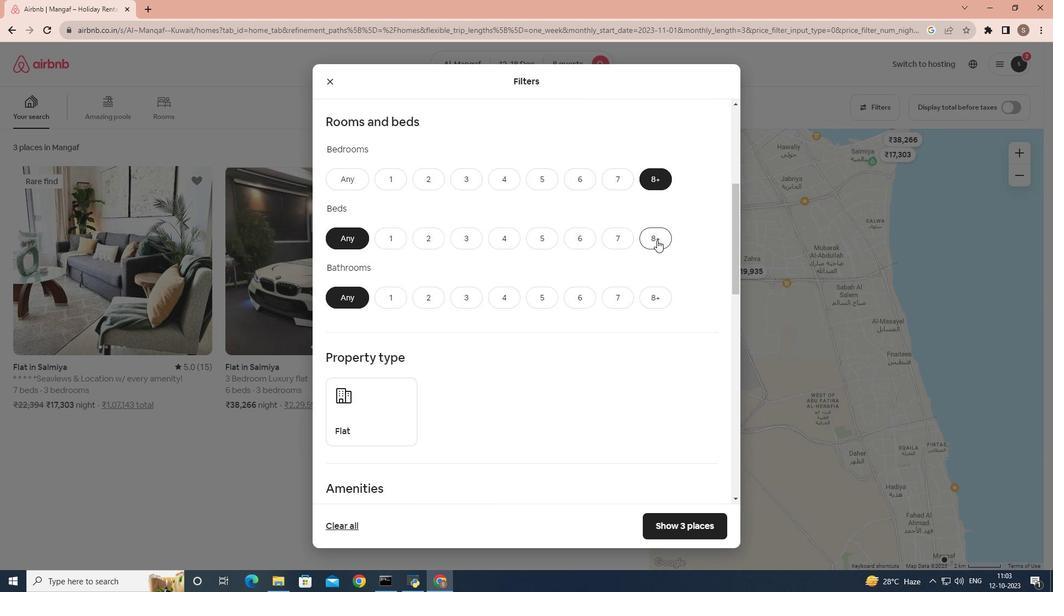 
Action: Mouse pressed left at (657, 240)
Screenshot: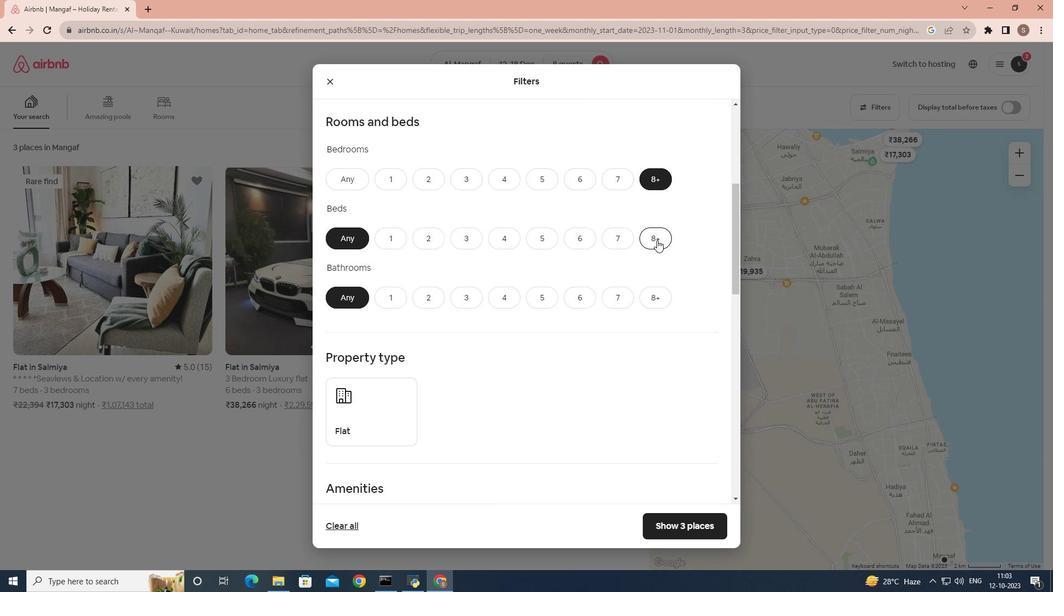 
Action: Mouse moved to (658, 282)
Screenshot: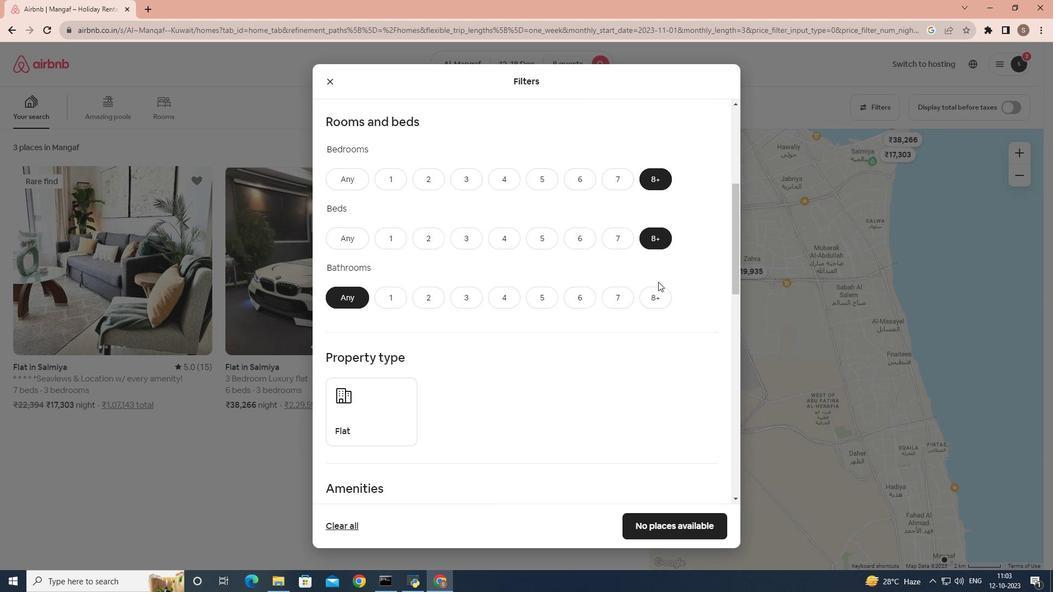 
Action: Mouse pressed left at (658, 282)
Screenshot: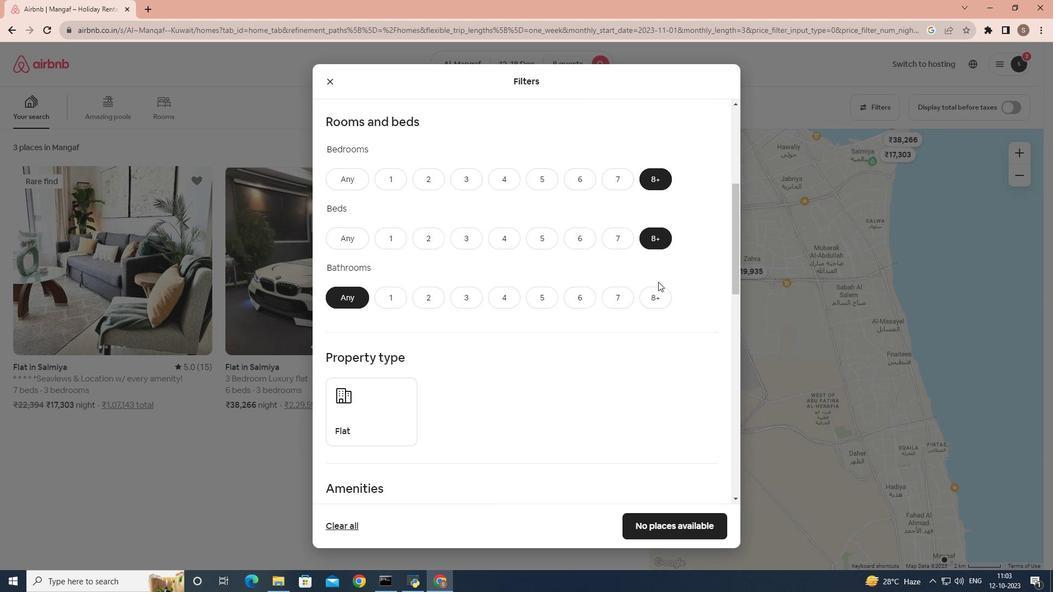 
Action: Mouse moved to (652, 296)
Screenshot: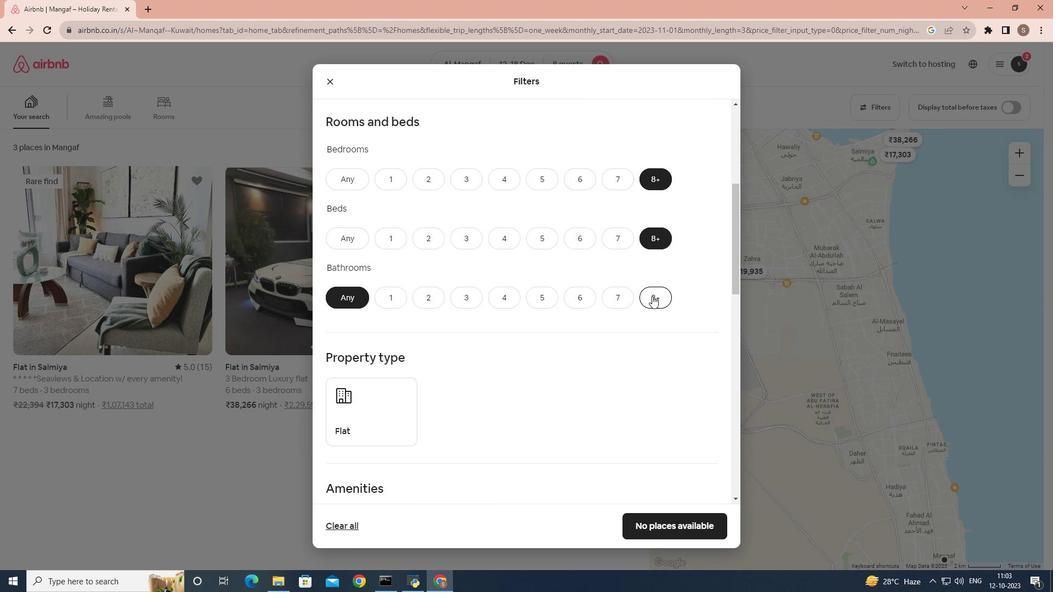 
Action: Mouse pressed left at (652, 296)
Screenshot: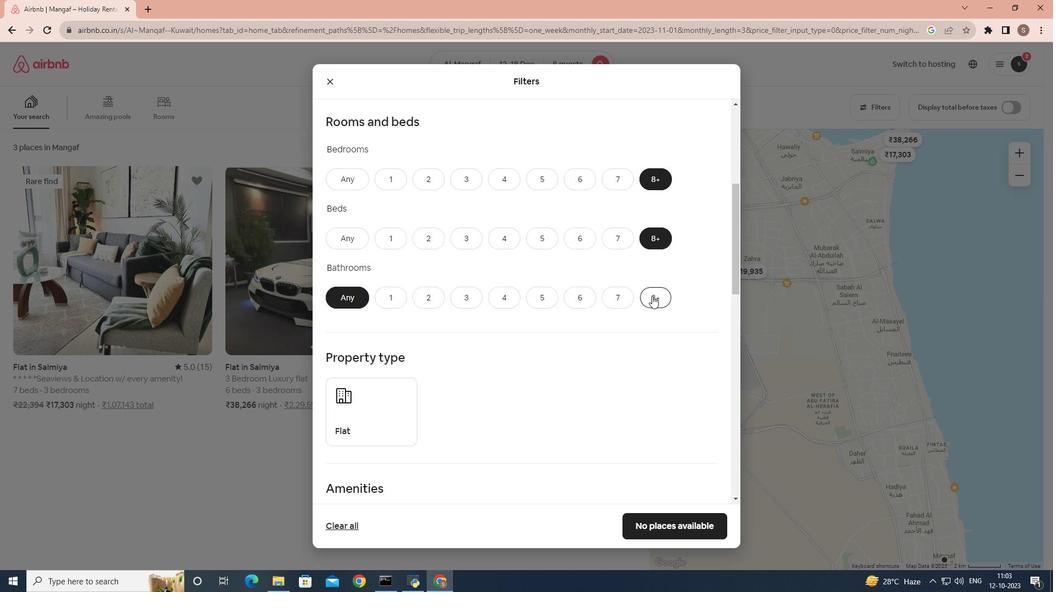
Action: Mouse moved to (507, 290)
Screenshot: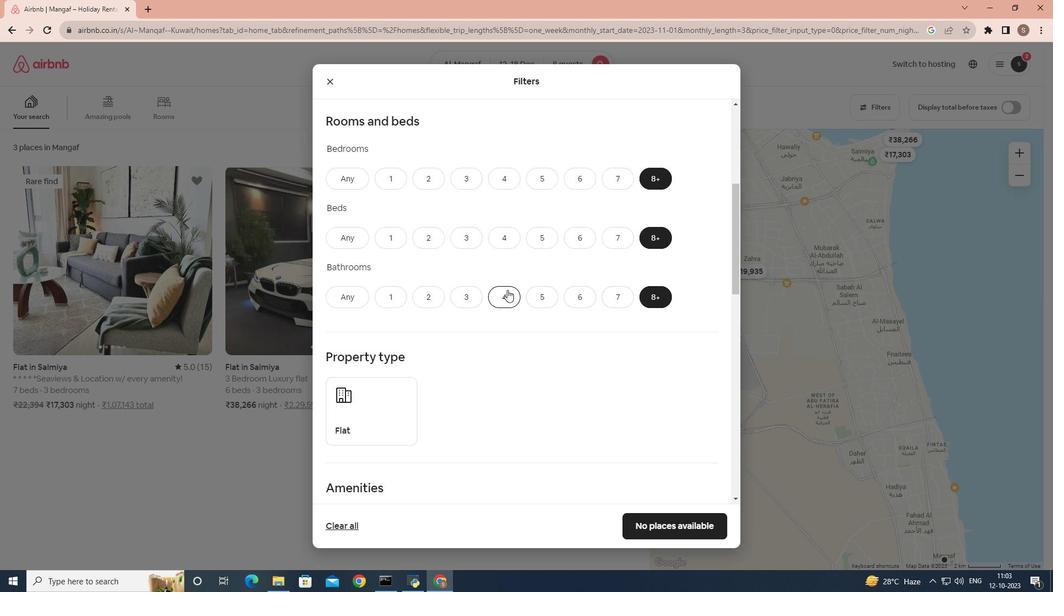 
Action: Mouse scrolled (507, 289) with delta (0, 0)
Screenshot: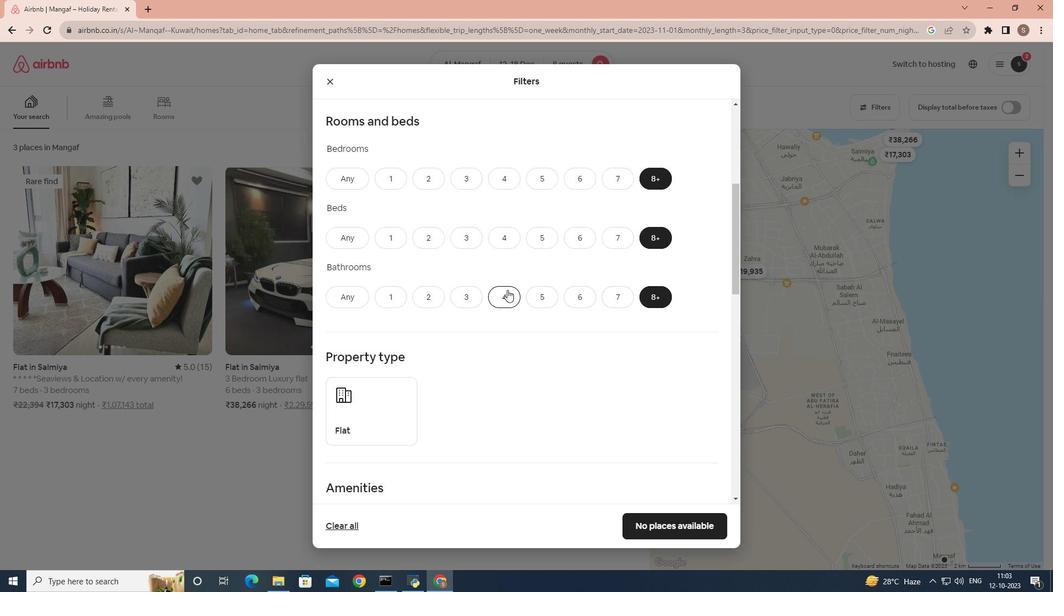 
Action: Mouse scrolled (507, 289) with delta (0, 0)
Screenshot: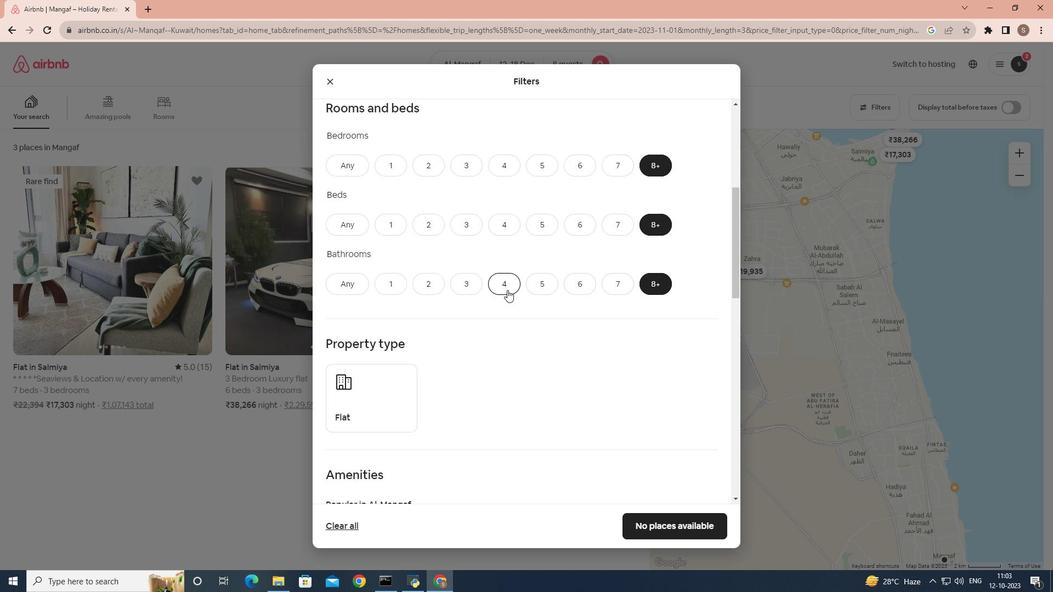 
Action: Mouse scrolled (507, 289) with delta (0, 0)
Screenshot: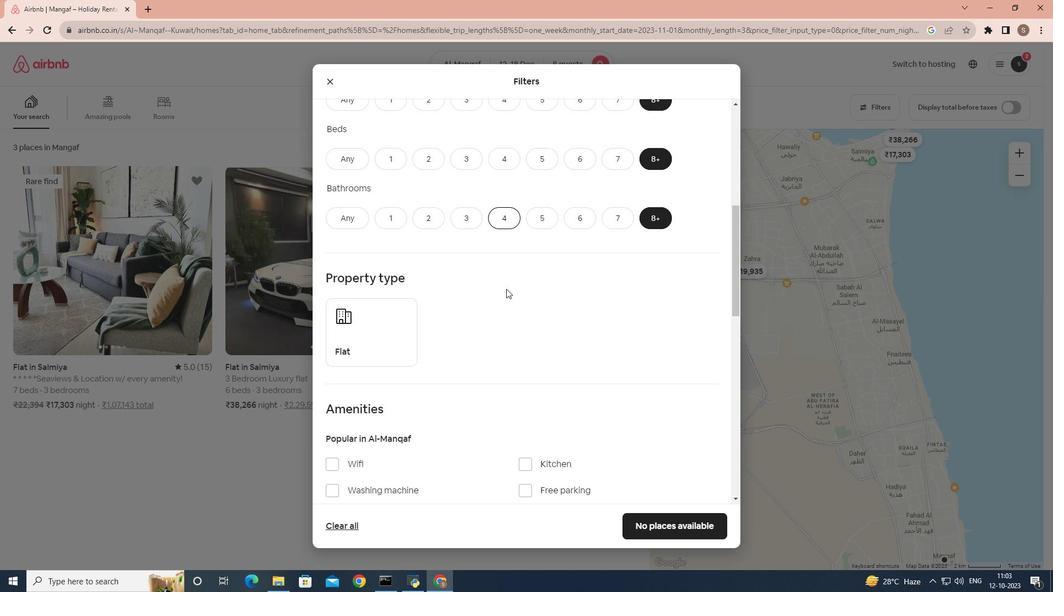
Action: Mouse scrolled (507, 289) with delta (0, 0)
Screenshot: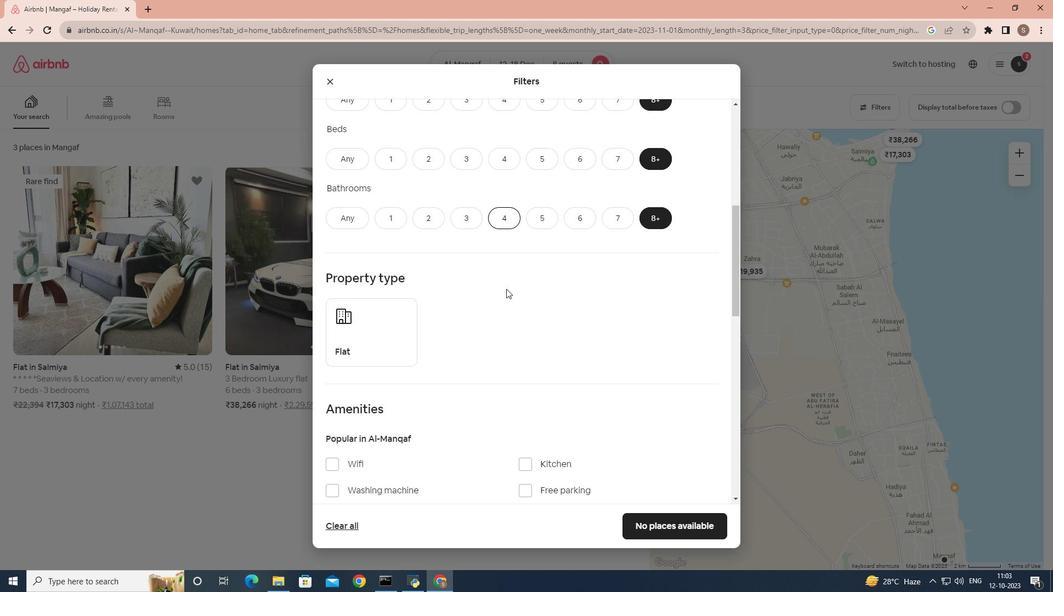 
Action: Mouse moved to (496, 274)
Screenshot: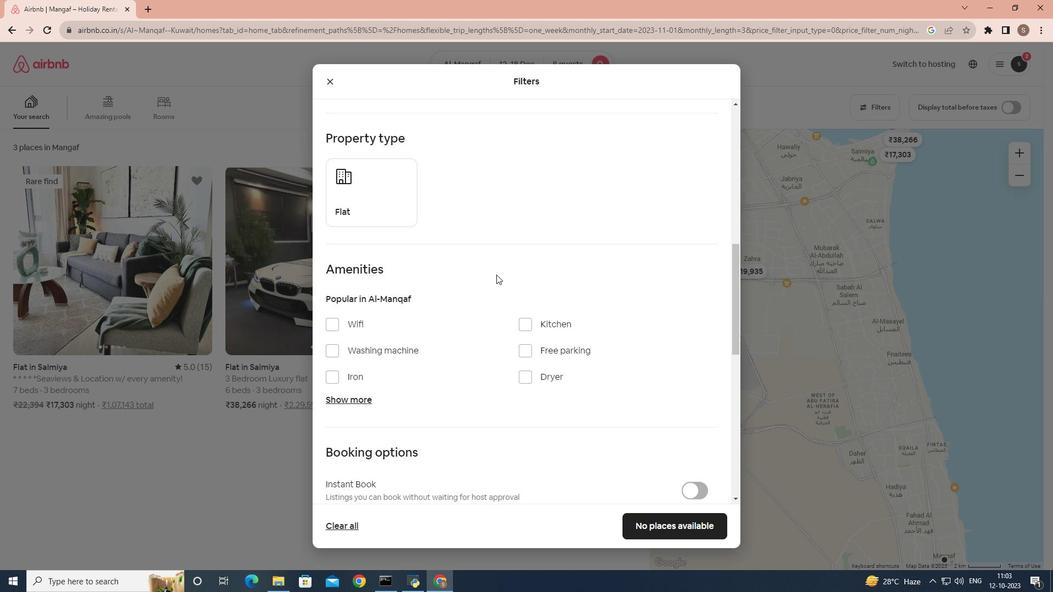 
Action: Mouse scrolled (496, 274) with delta (0, 0)
Screenshot: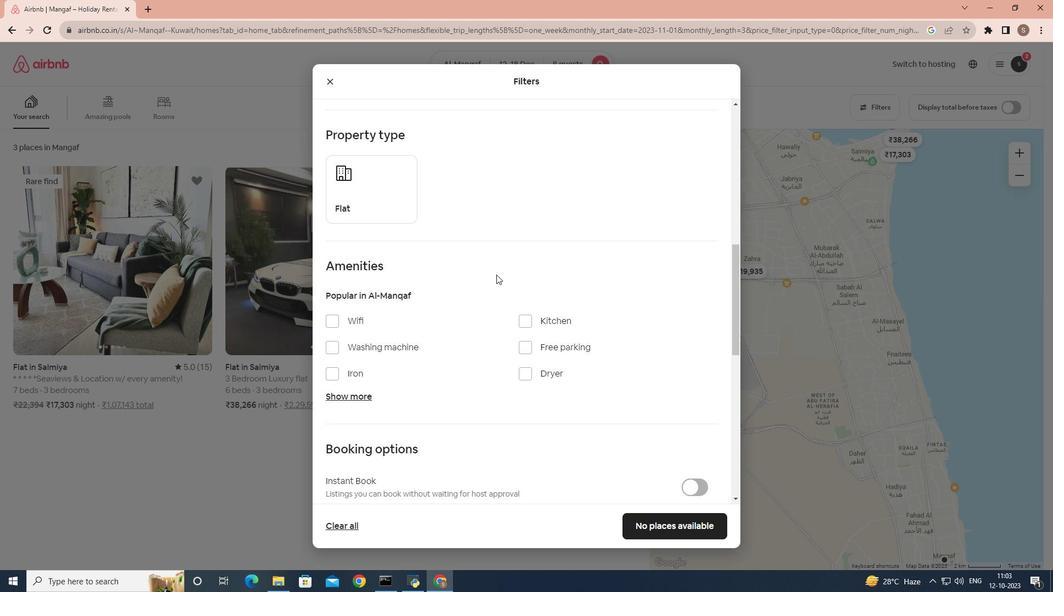 
Action: Mouse scrolled (496, 274) with delta (0, 0)
Screenshot: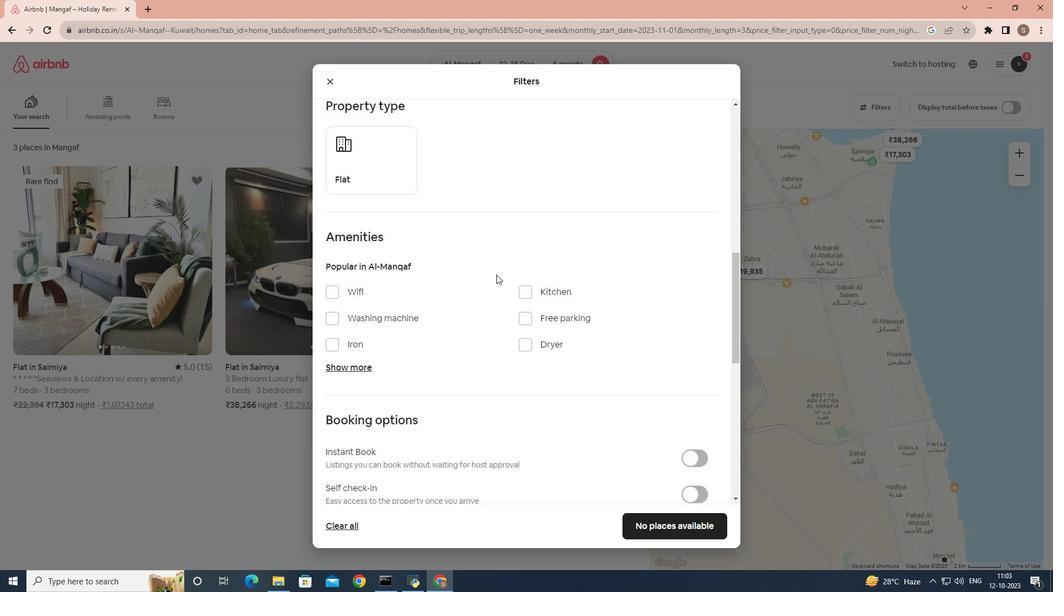 
Action: Mouse moved to (347, 222)
Screenshot: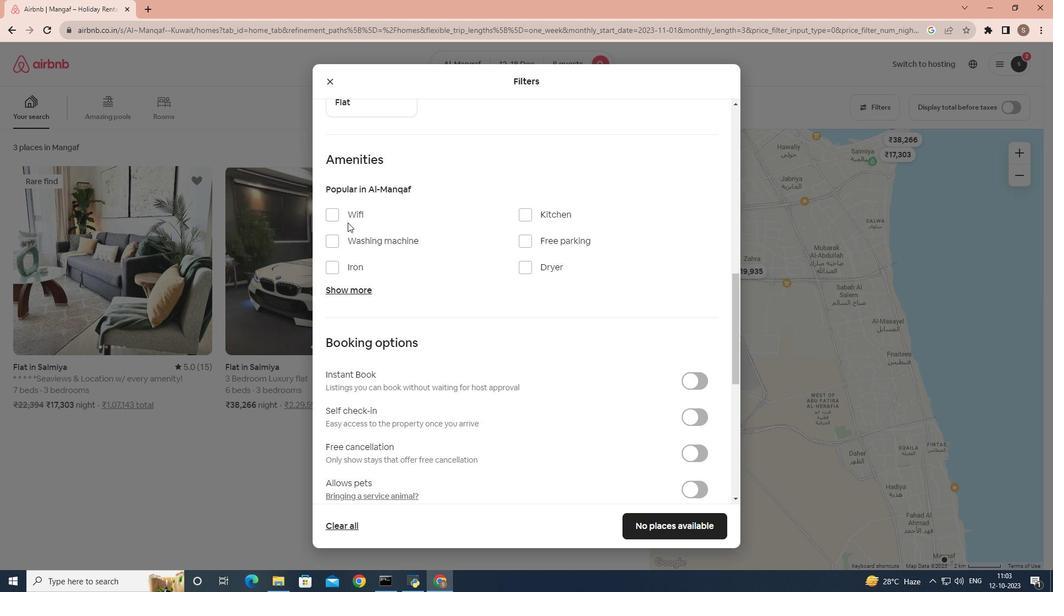 
Action: Mouse pressed left at (347, 222)
Screenshot: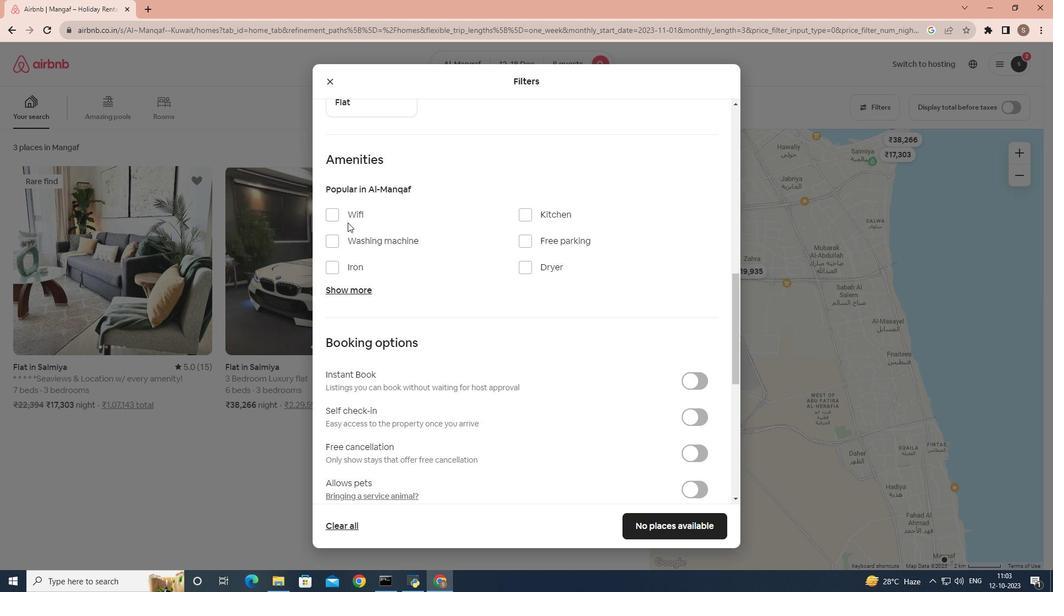 
Action: Mouse moved to (355, 220)
Screenshot: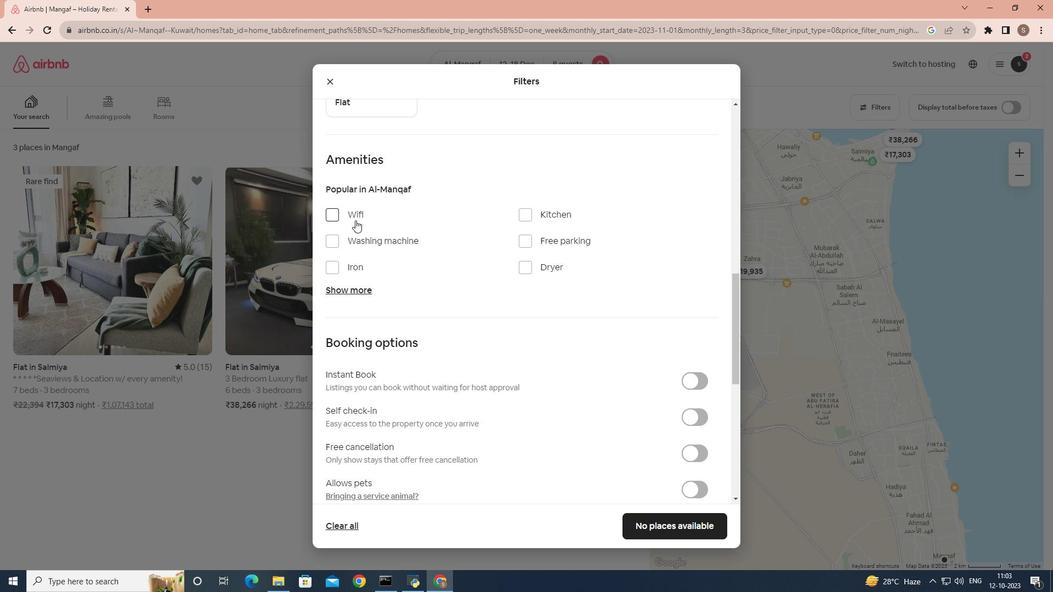 
Action: Mouse pressed left at (355, 220)
Screenshot: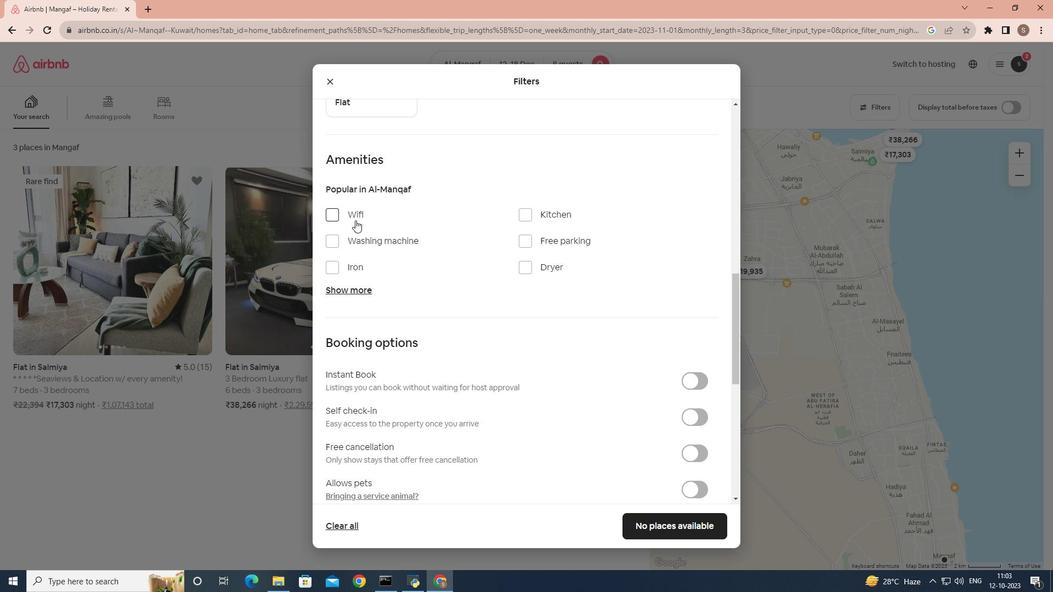 
Action: Mouse moved to (358, 291)
Screenshot: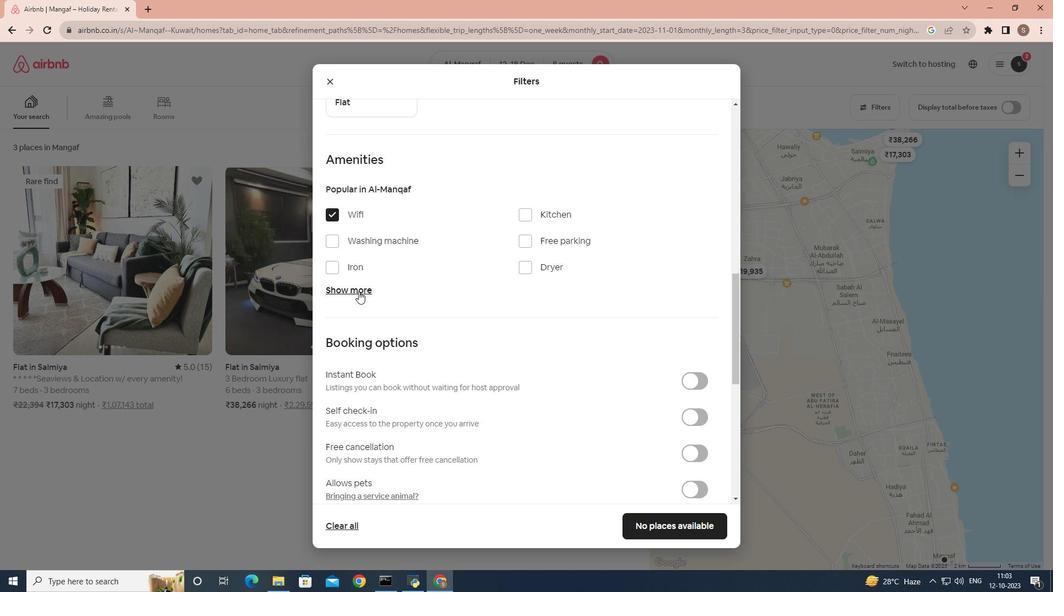 
Action: Mouse pressed left at (358, 291)
Screenshot: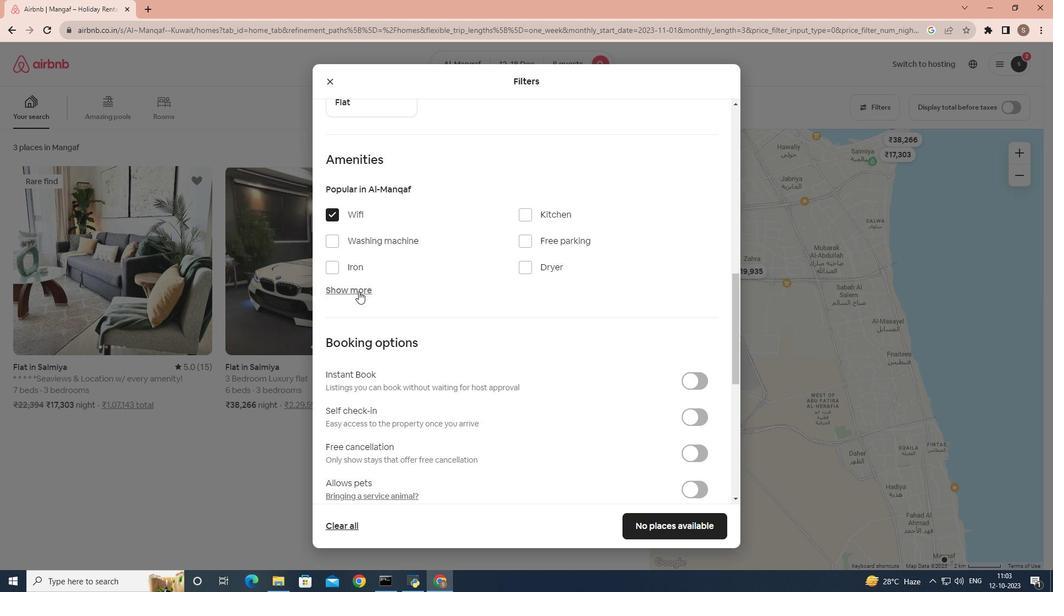 
Action: Mouse moved to (546, 354)
Screenshot: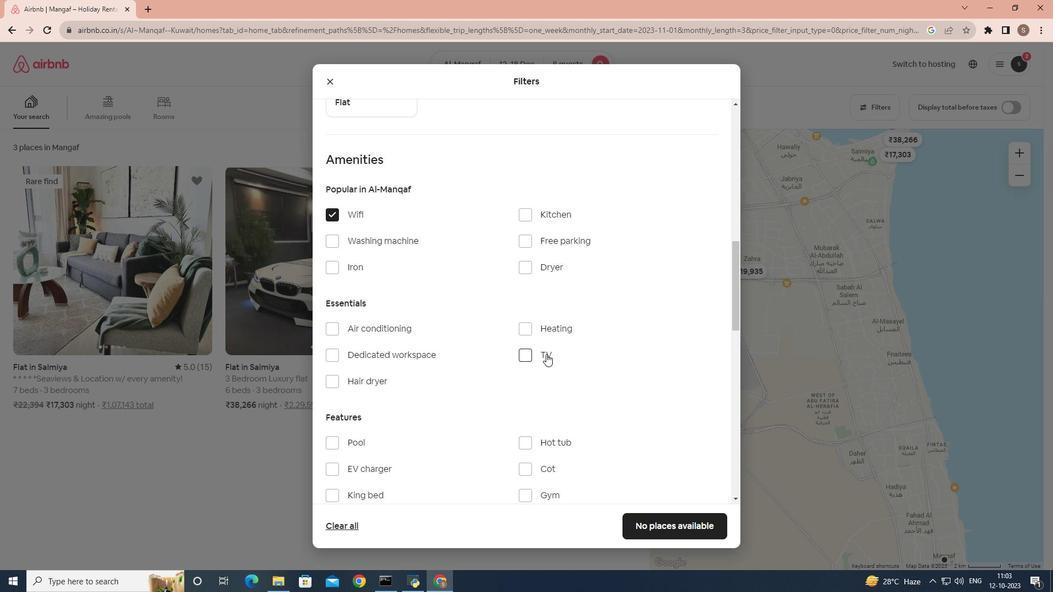 
Action: Mouse pressed left at (546, 354)
Screenshot: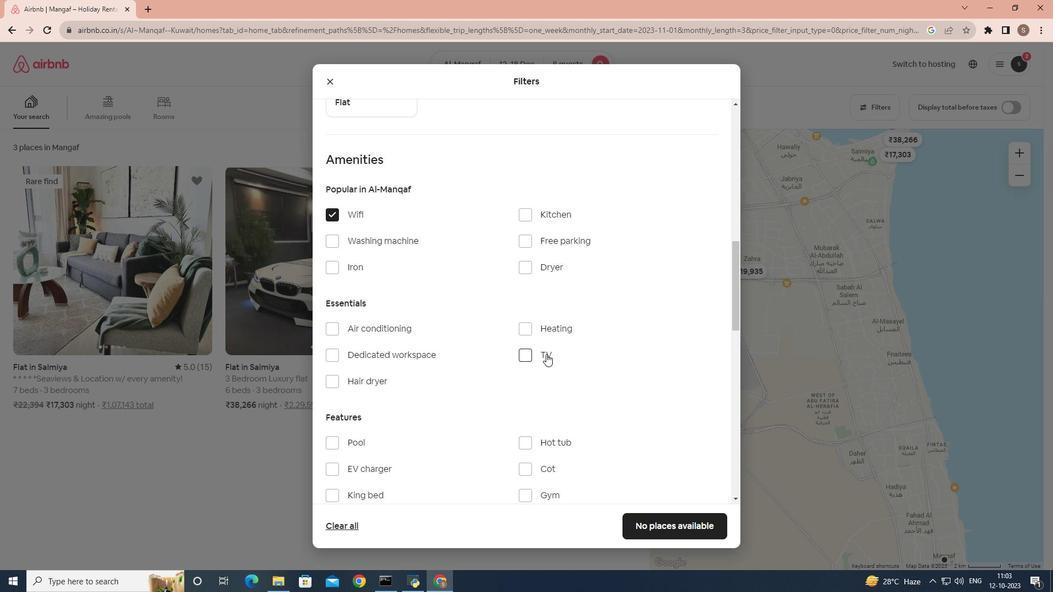 
Action: Mouse moved to (475, 368)
Screenshot: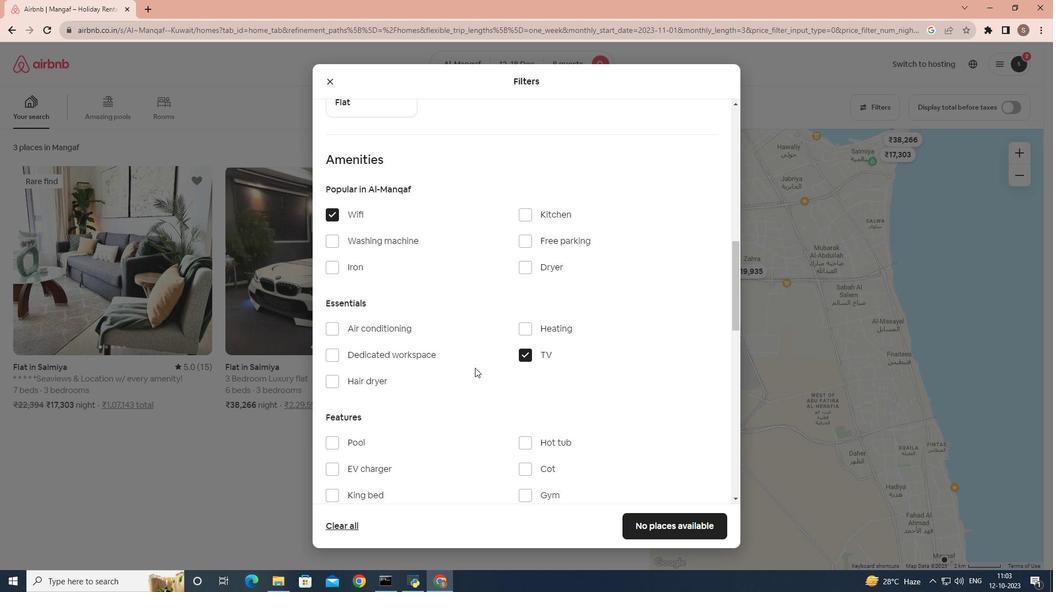 
Action: Mouse scrolled (475, 367) with delta (0, 0)
Screenshot: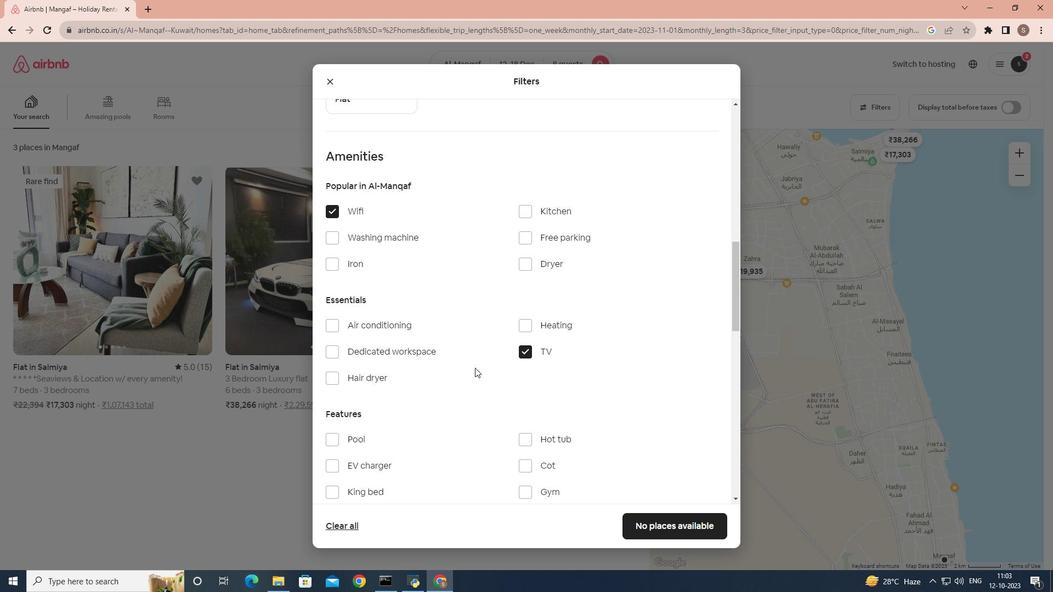 
Action: Mouse scrolled (475, 367) with delta (0, 0)
Screenshot: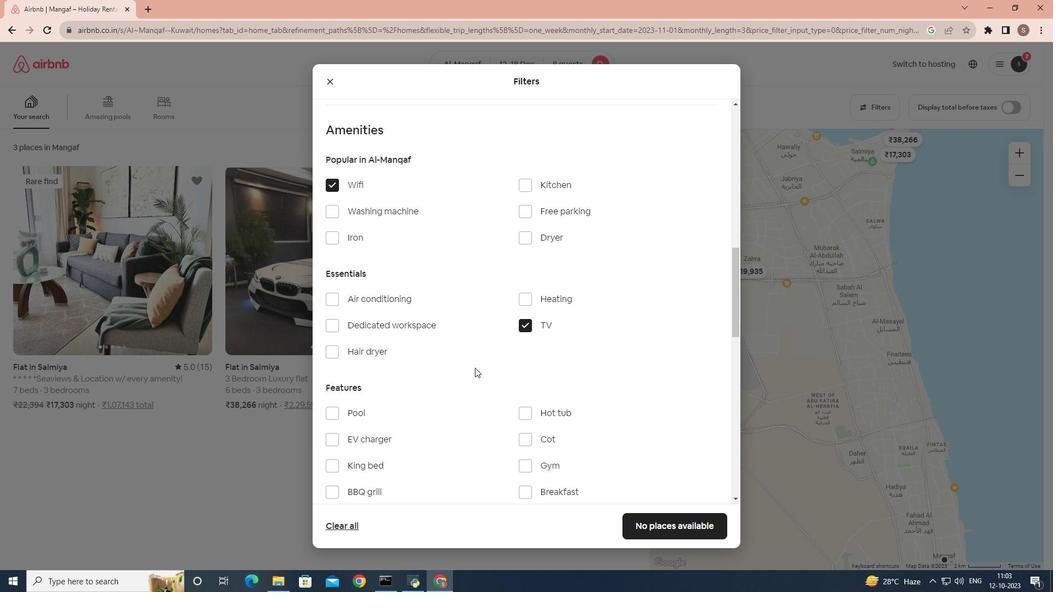 
Action: Mouse moved to (439, 367)
Screenshot: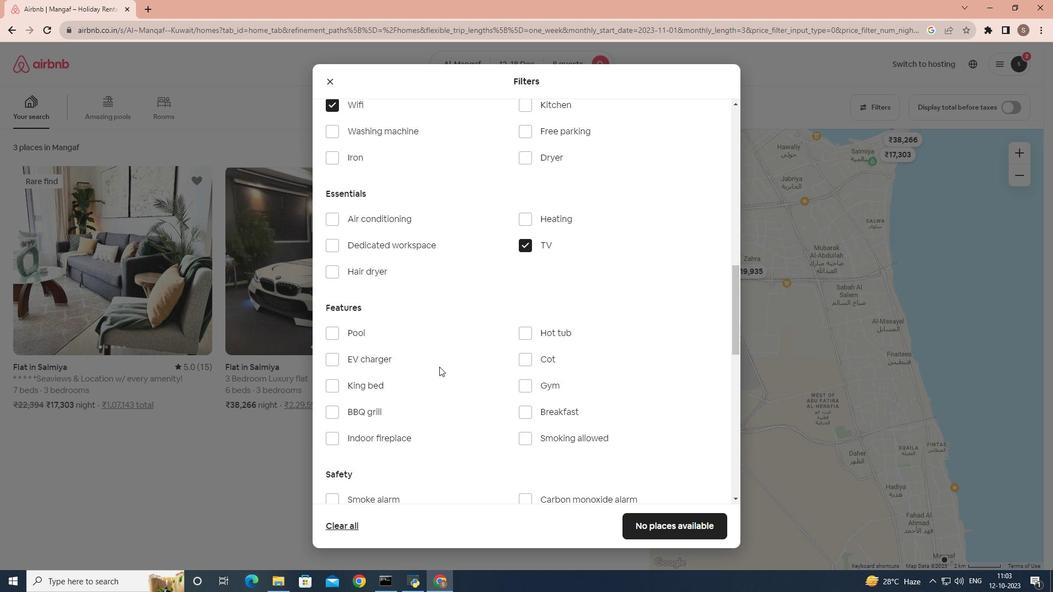 
Action: Mouse scrolled (439, 366) with delta (0, 0)
Screenshot: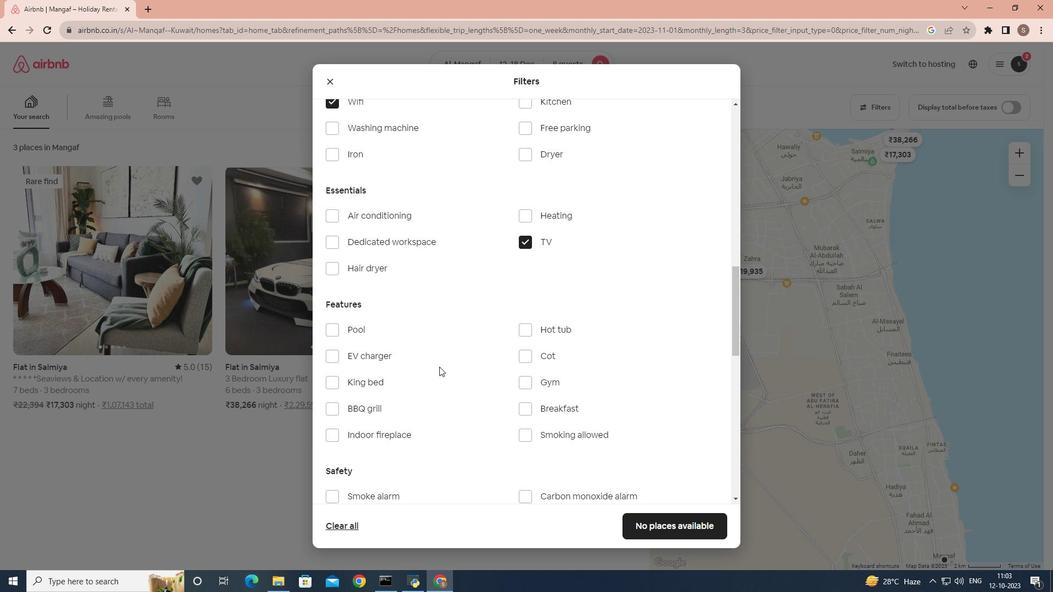 
Action: Mouse moved to (542, 334)
Screenshot: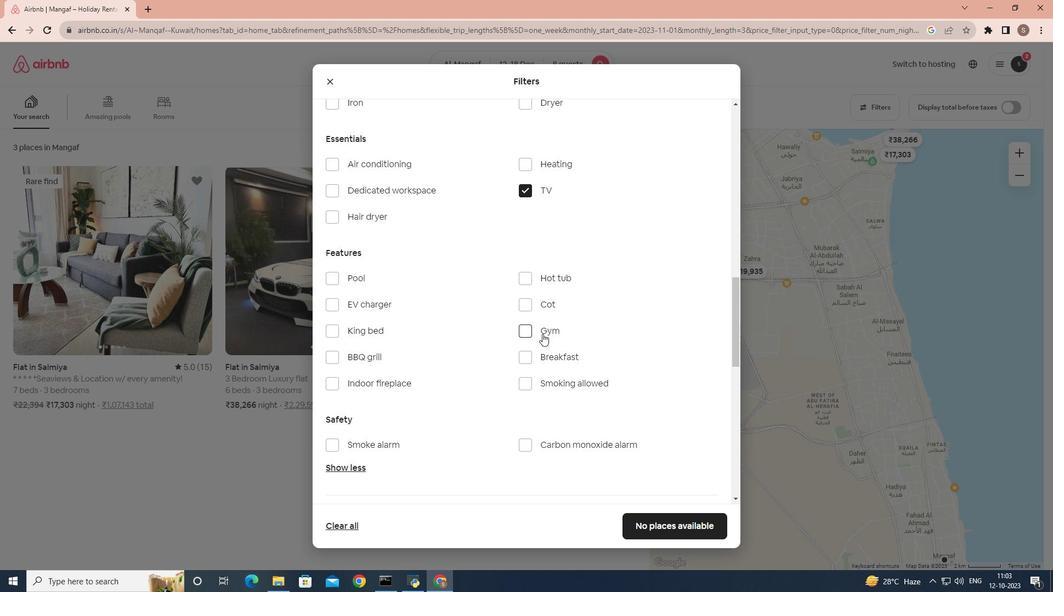 
Action: Mouse pressed left at (542, 334)
Screenshot: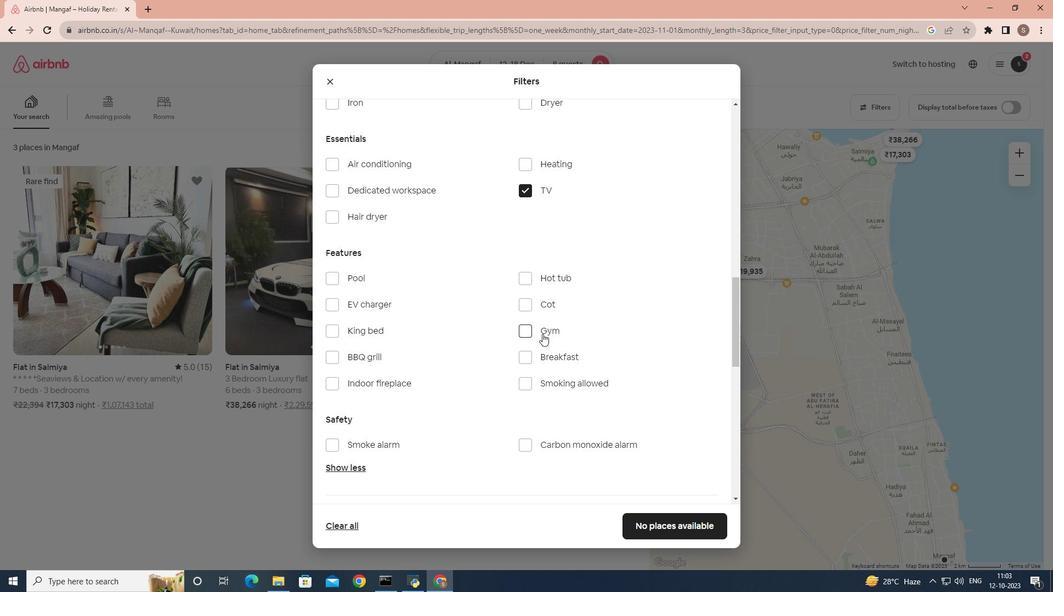 
Action: Mouse moved to (532, 354)
Screenshot: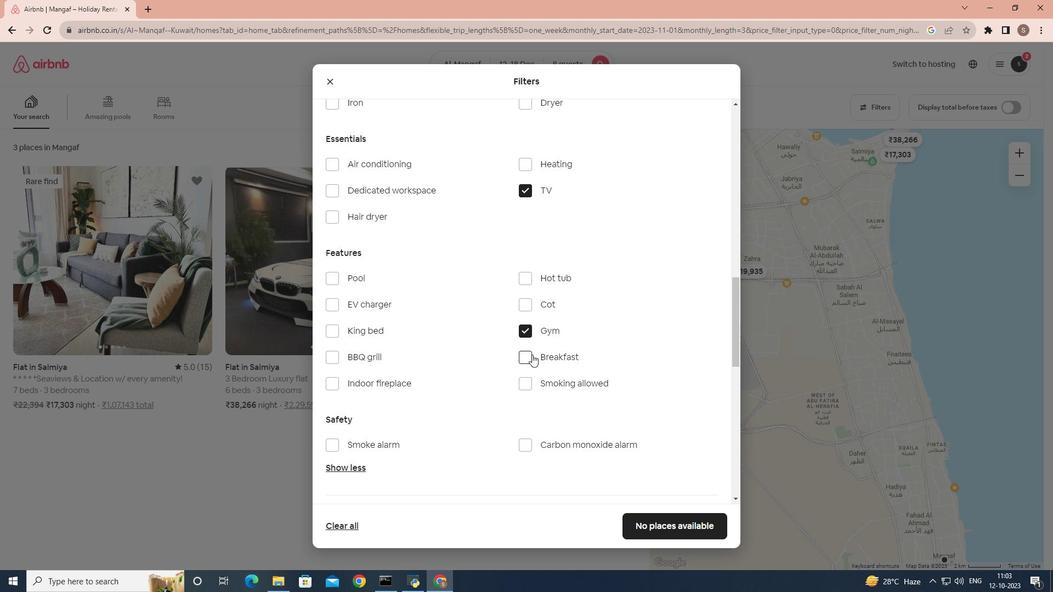 
Action: Mouse pressed left at (532, 354)
Screenshot: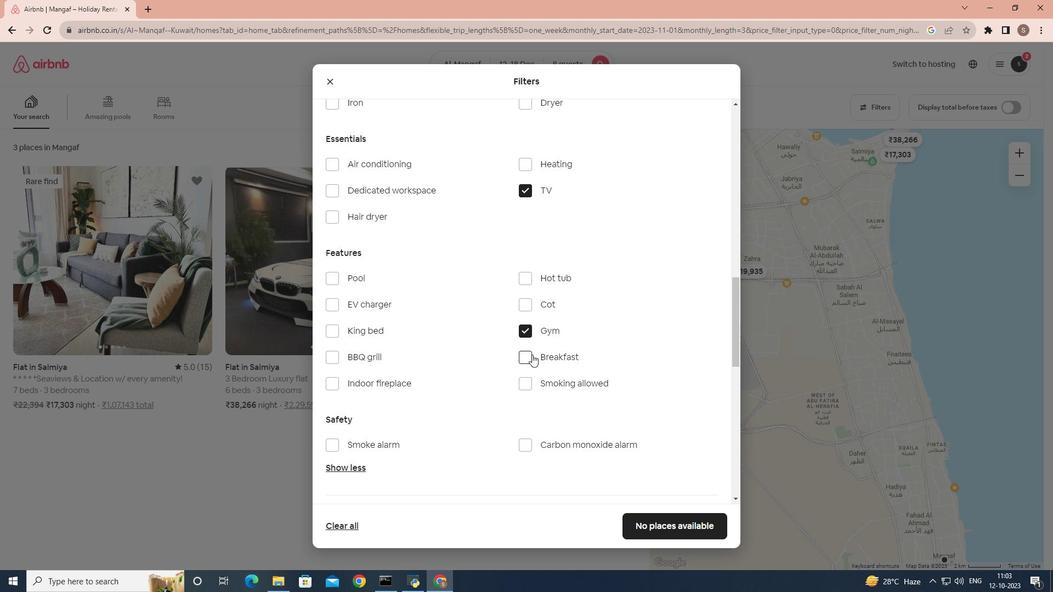 
Action: Mouse moved to (365, 185)
Screenshot: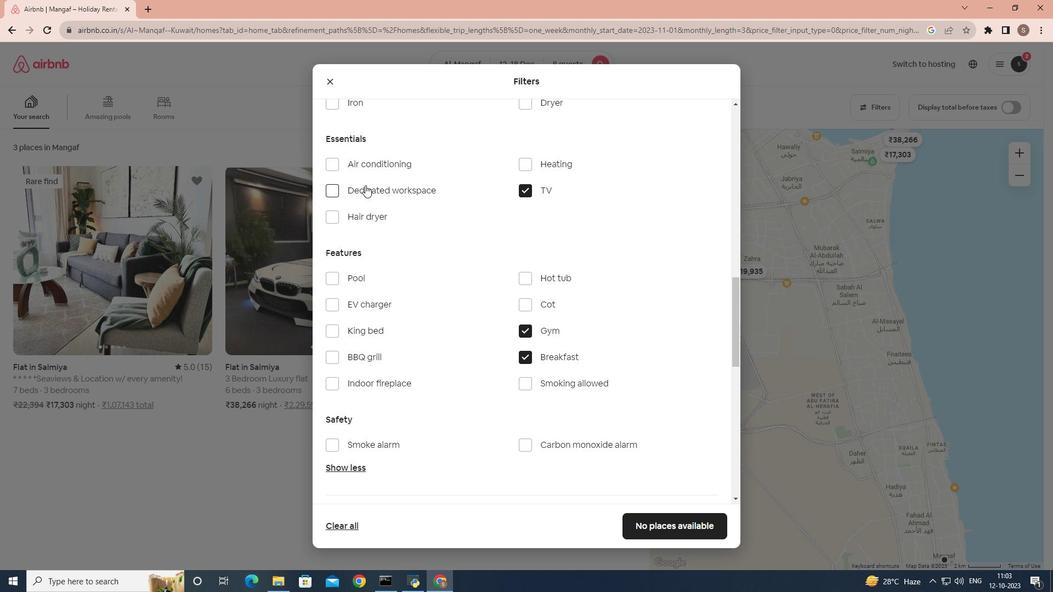 
Action: Mouse scrolled (365, 185) with delta (0, 0)
Screenshot: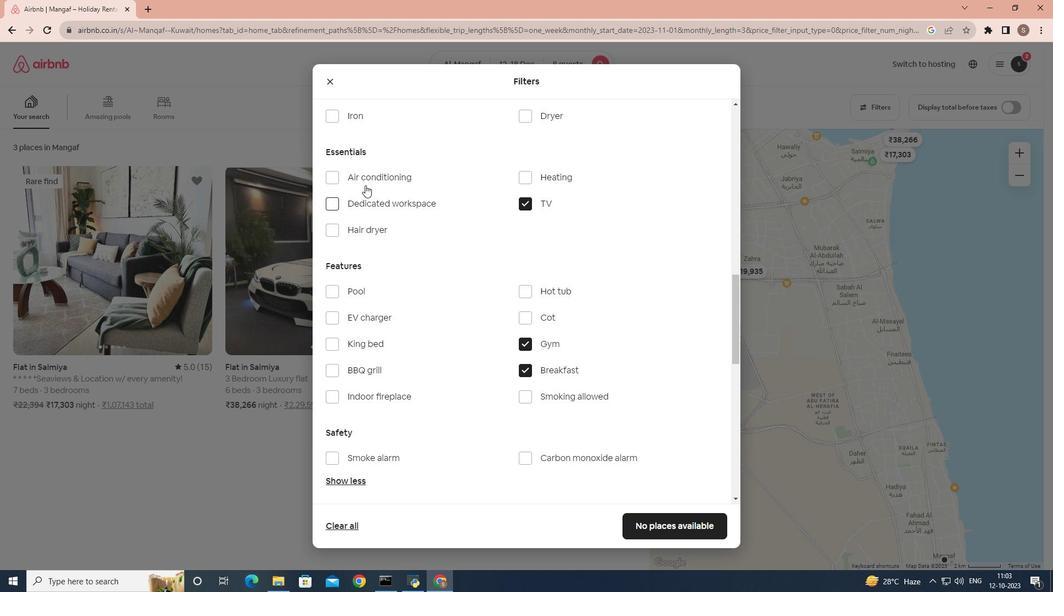 
Action: Mouse scrolled (365, 185) with delta (0, 0)
Screenshot: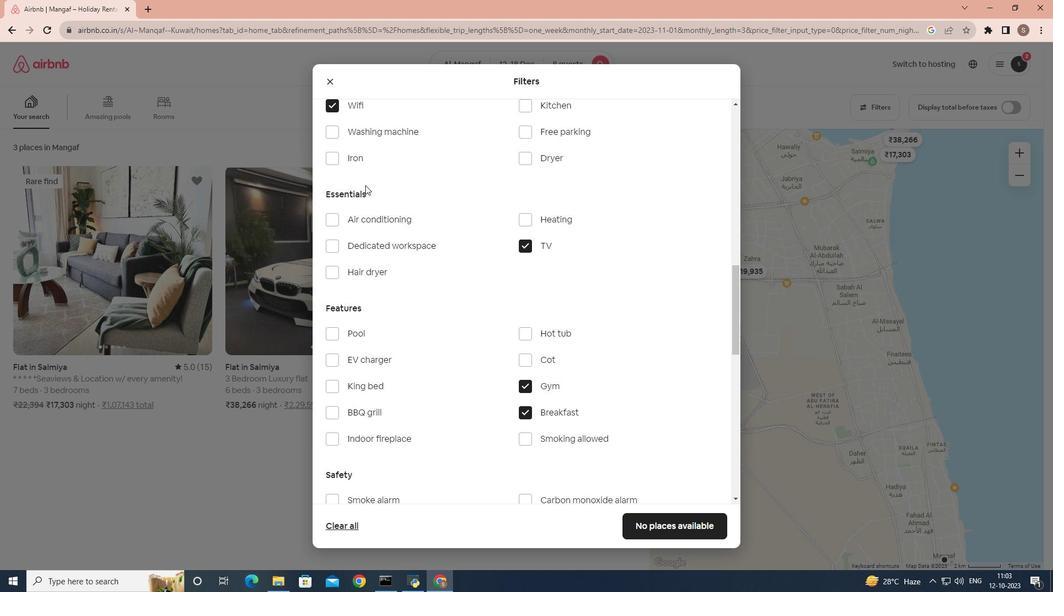 
Action: Mouse moved to (528, 183)
Screenshot: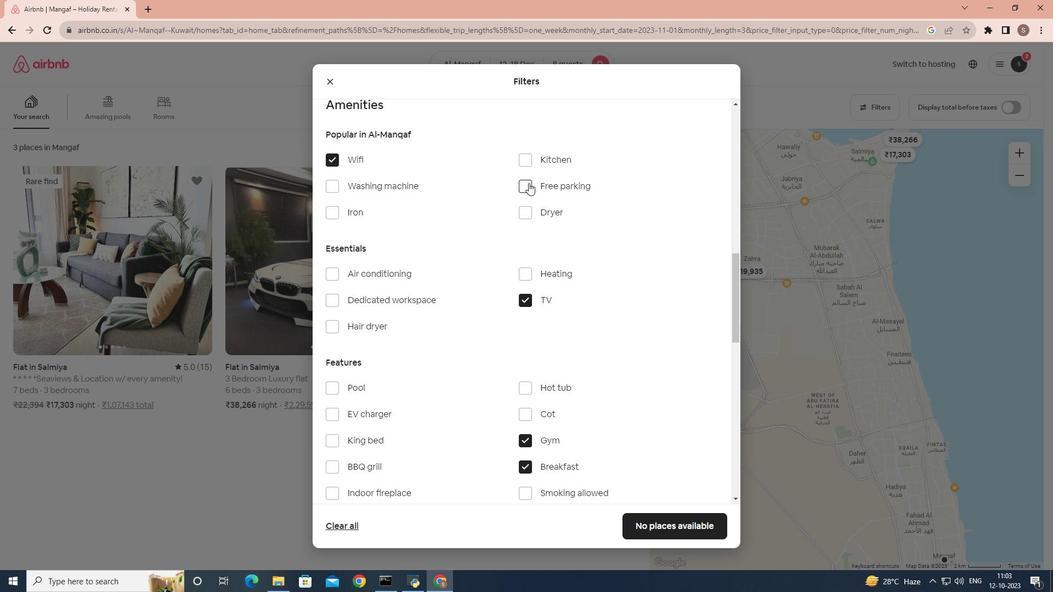 
Action: Mouse pressed left at (528, 183)
Screenshot: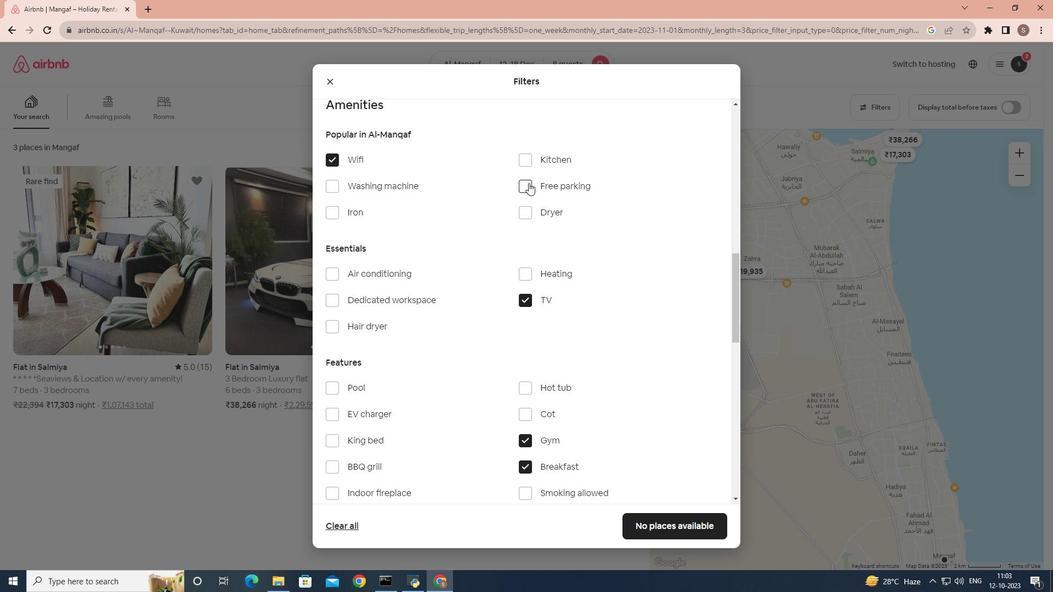 
Action: Mouse moved to (540, 346)
Screenshot: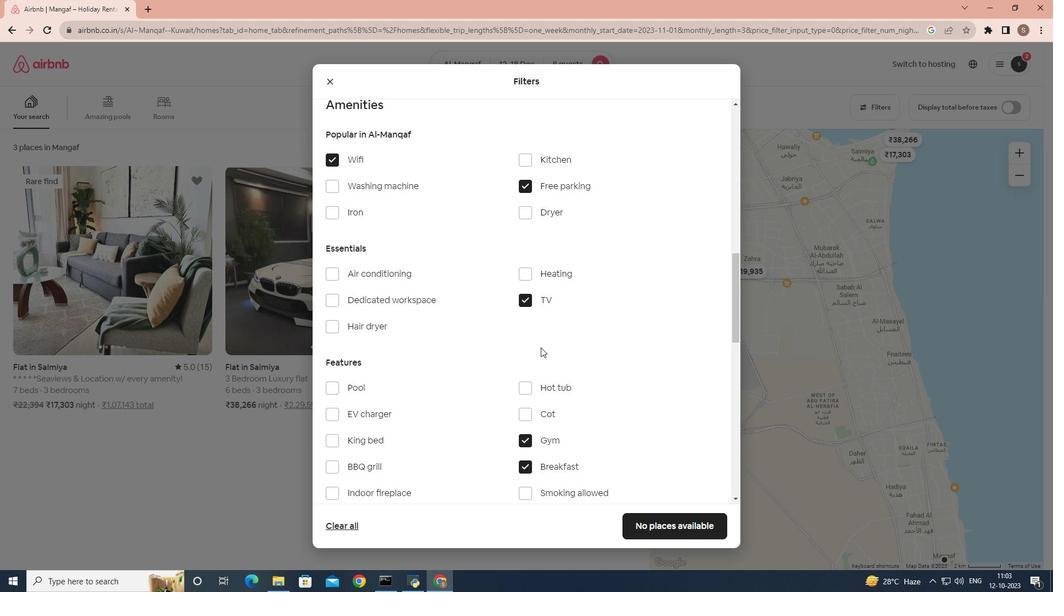 
Action: Mouse scrolled (540, 346) with delta (0, 0)
Screenshot: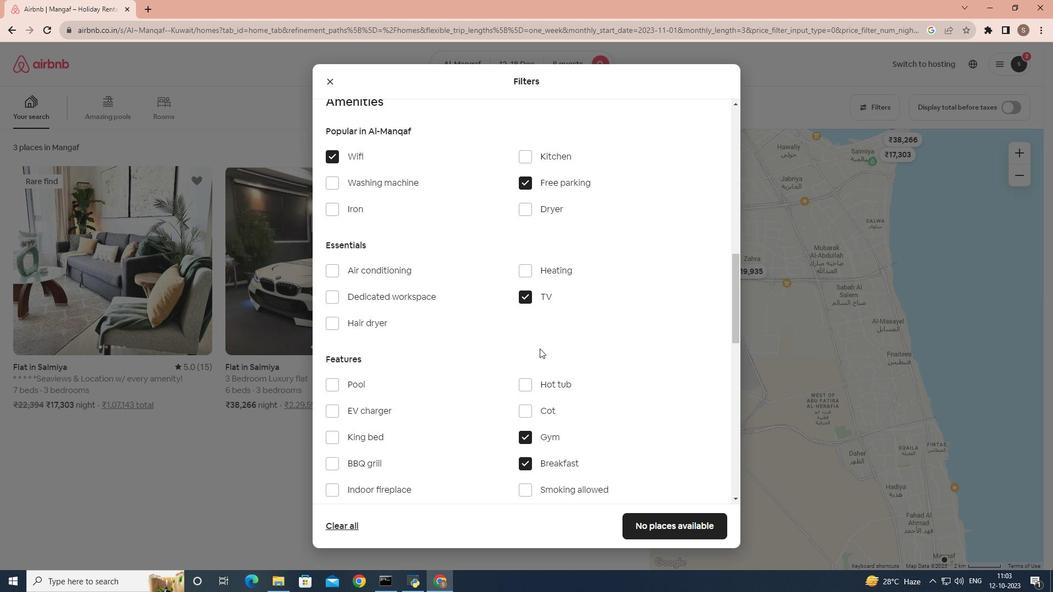 
Action: Mouse moved to (539, 348)
Screenshot: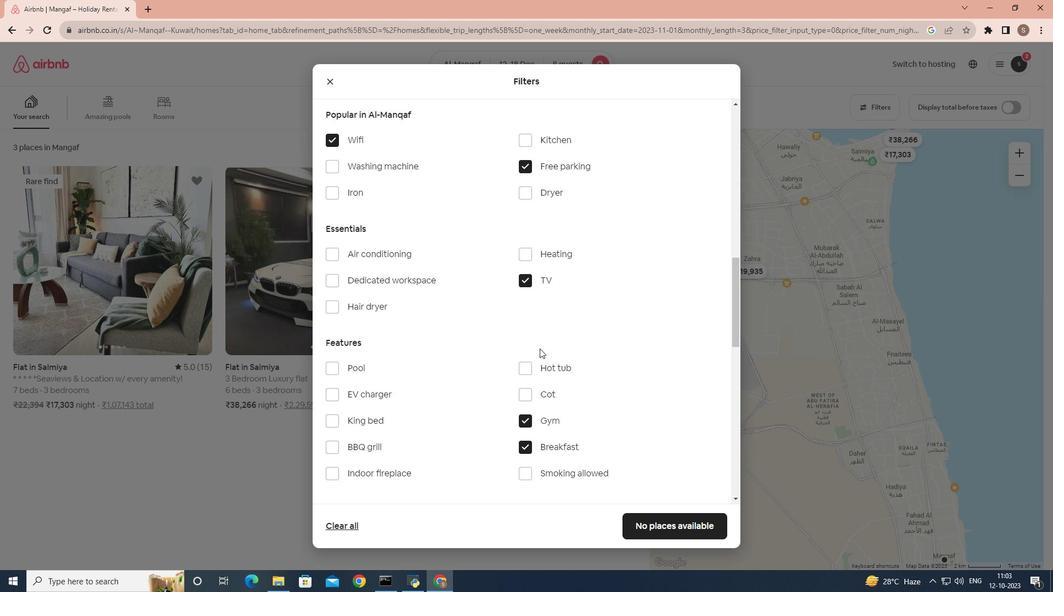 
Action: Mouse scrolled (539, 348) with delta (0, 0)
Screenshot: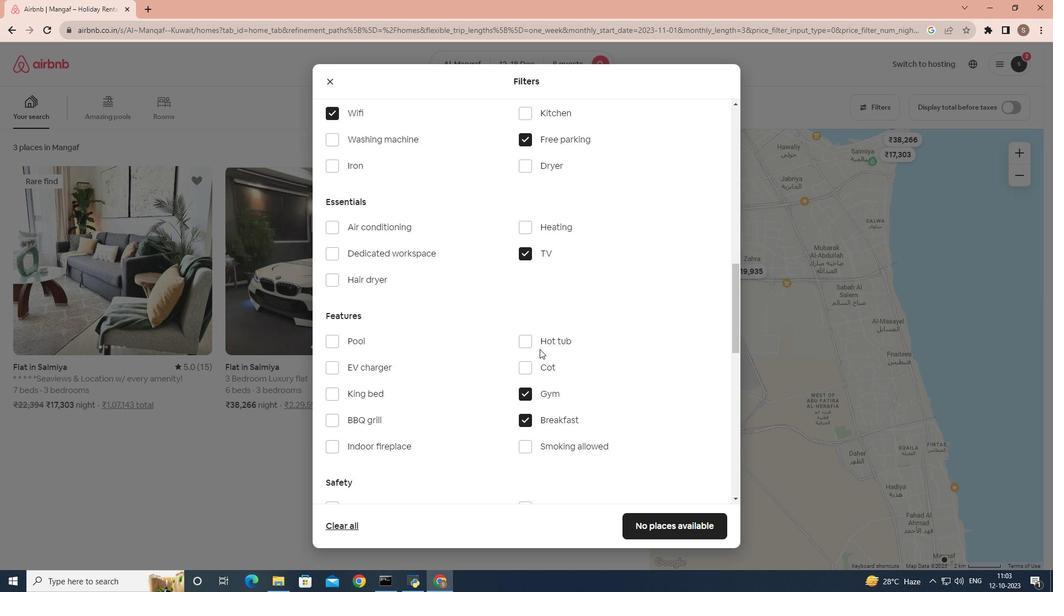 
Action: Mouse moved to (539, 349)
Screenshot: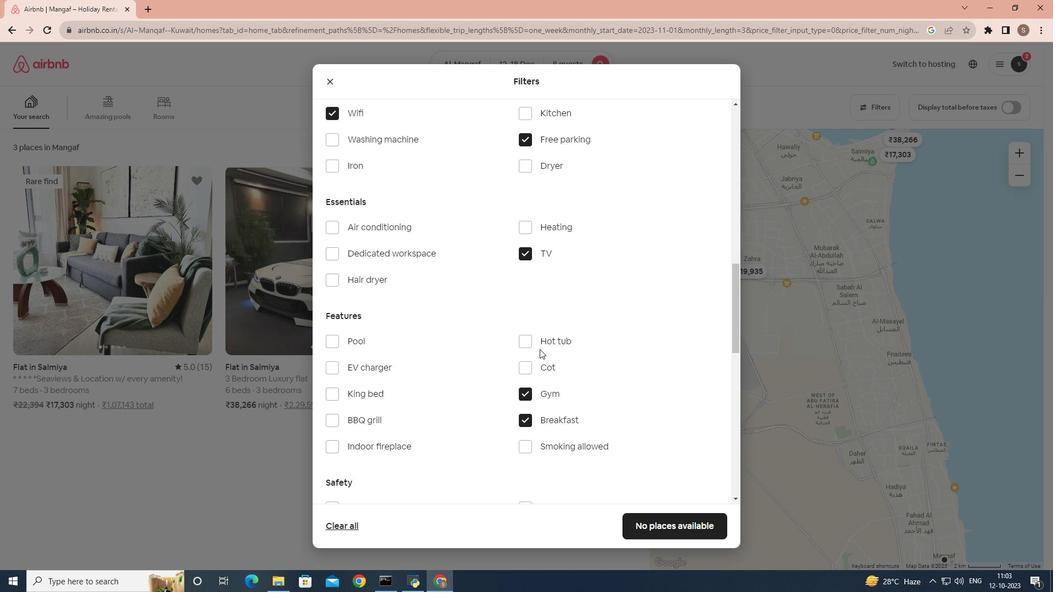 
Action: Mouse scrolled (539, 348) with delta (0, 0)
Screenshot: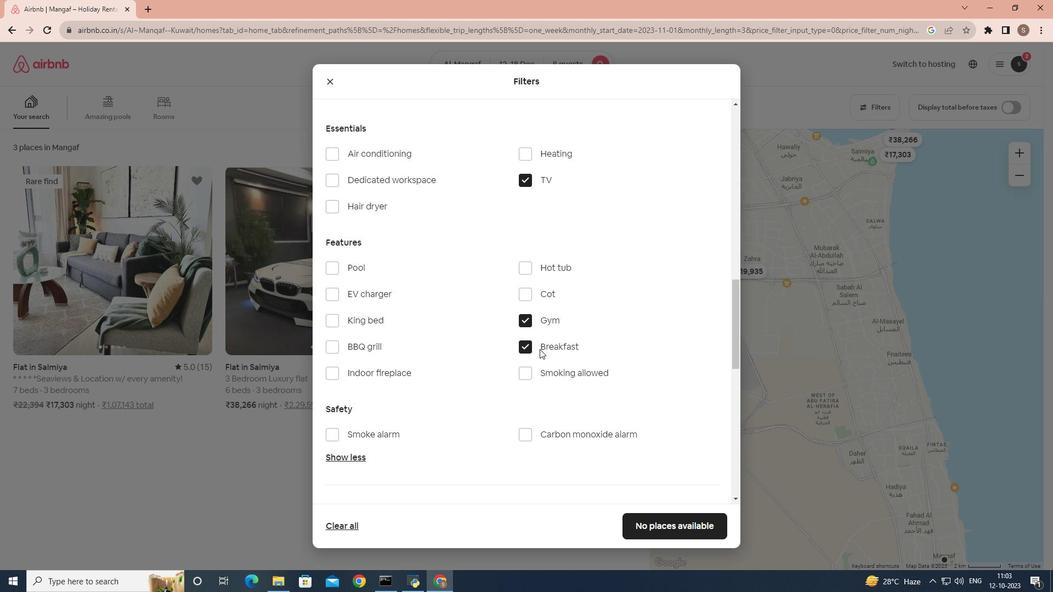 
Action: Mouse scrolled (539, 350) with delta (0, 0)
Screenshot: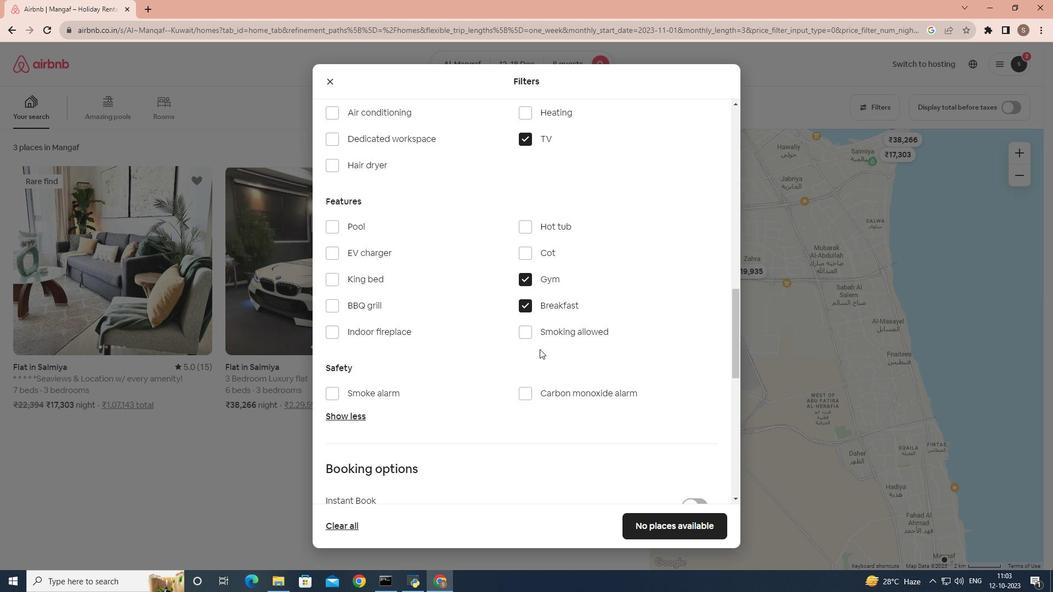 
Action: Mouse moved to (562, 351)
Screenshot: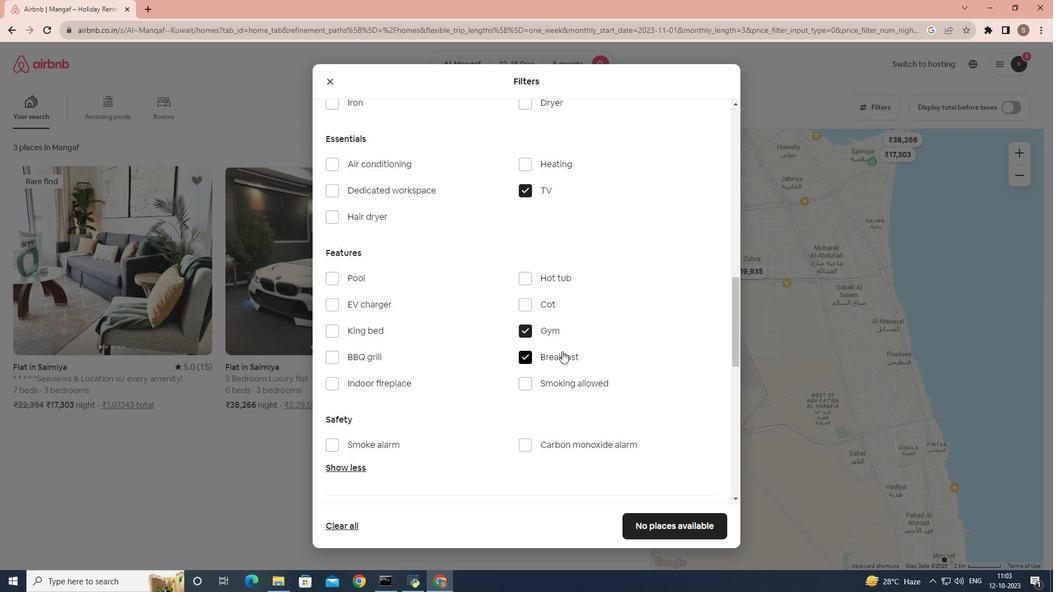 
Action: Mouse scrolled (562, 352) with delta (0, 0)
Screenshot: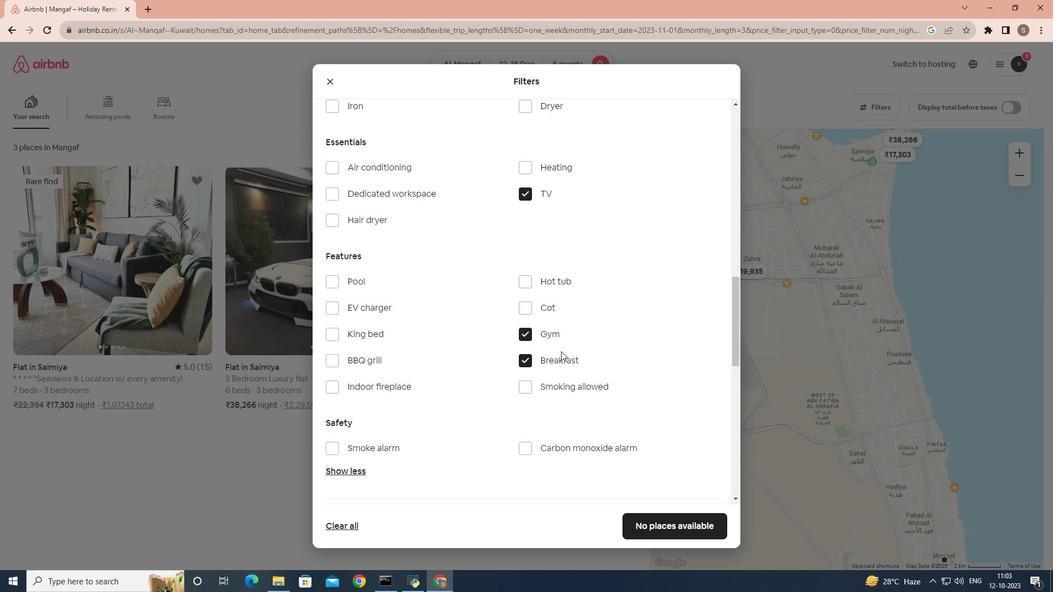 
Action: Mouse moved to (566, 354)
Screenshot: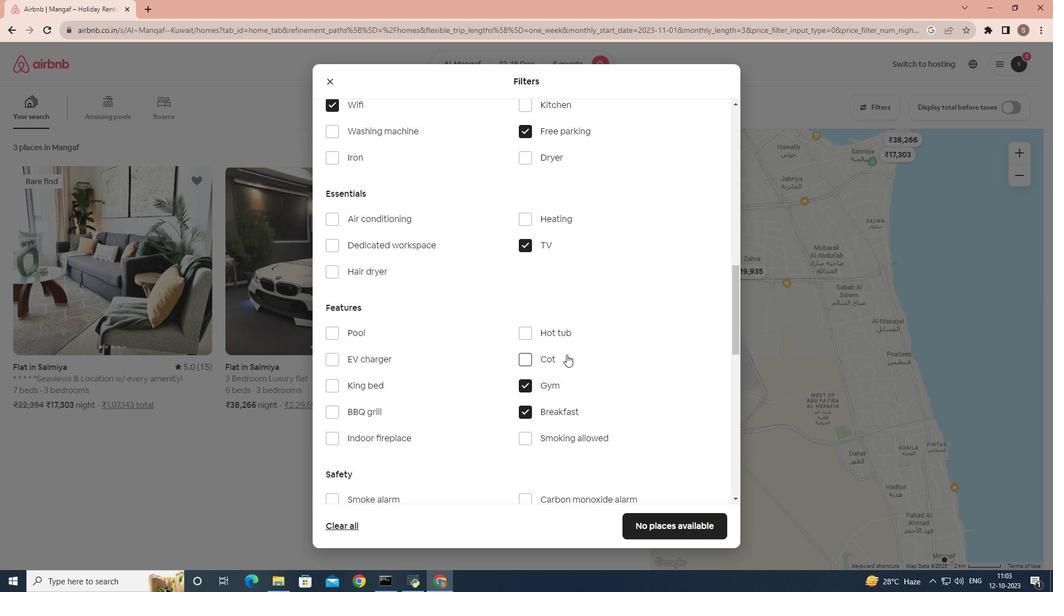 
Action: Mouse scrolled (566, 354) with delta (0, 0)
Screenshot: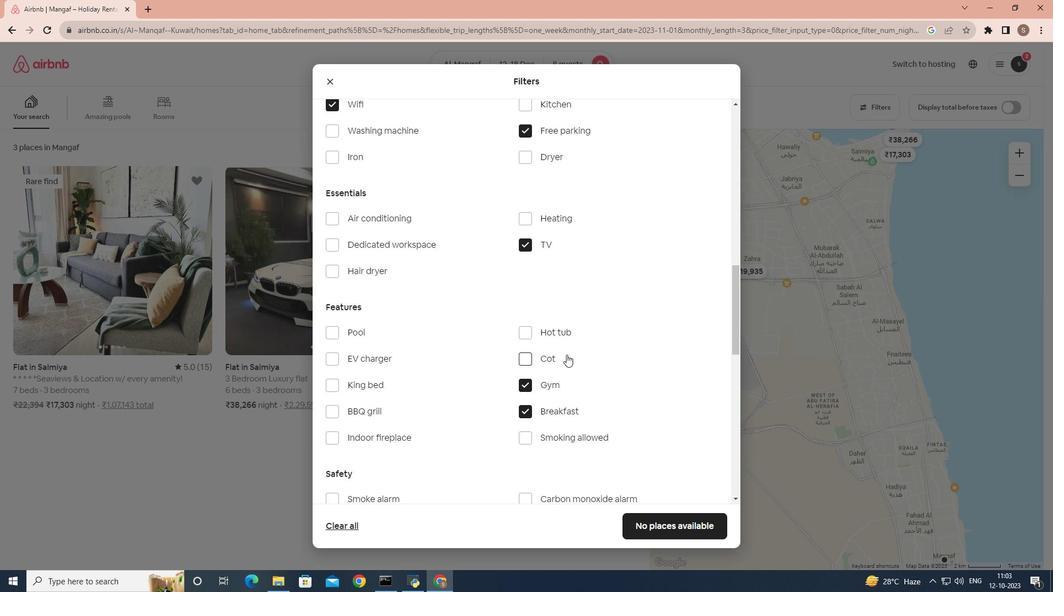 
Action: Mouse scrolled (566, 354) with delta (0, 0)
Screenshot: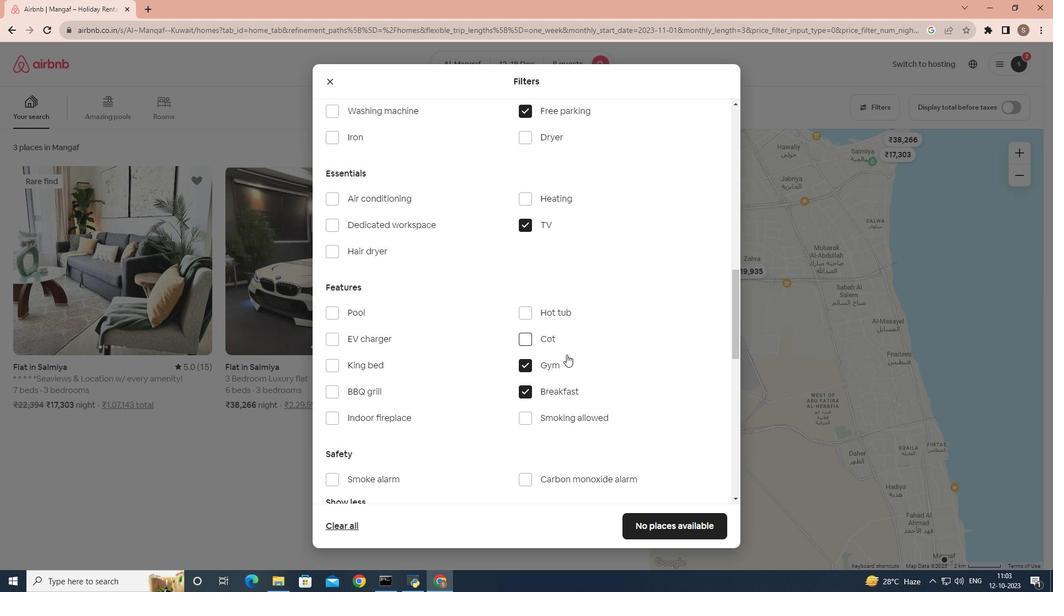 
Action: Mouse moved to (677, 520)
Screenshot: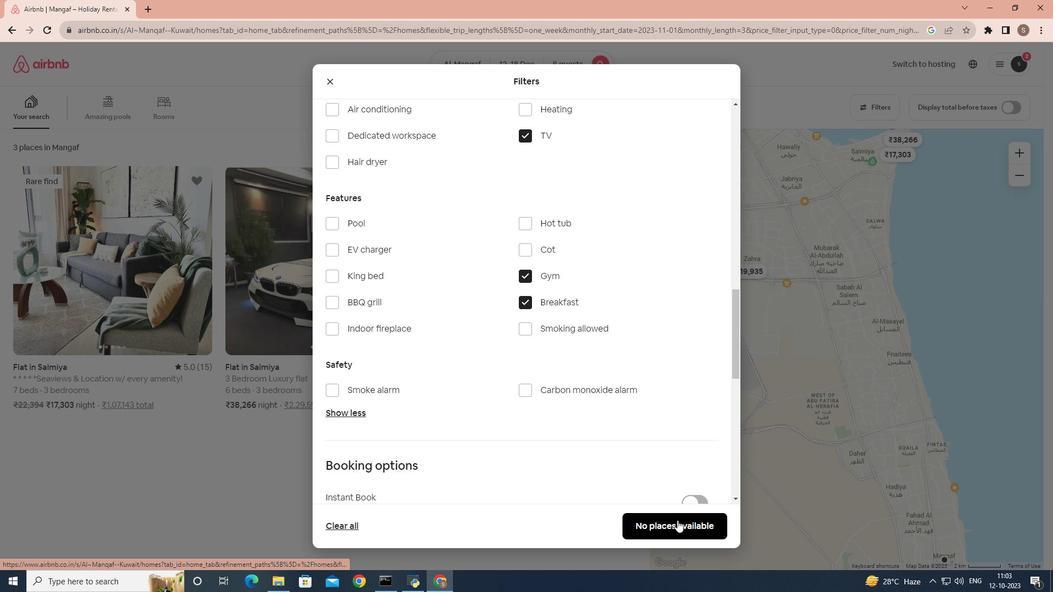 
Action: Mouse pressed left at (677, 520)
Screenshot: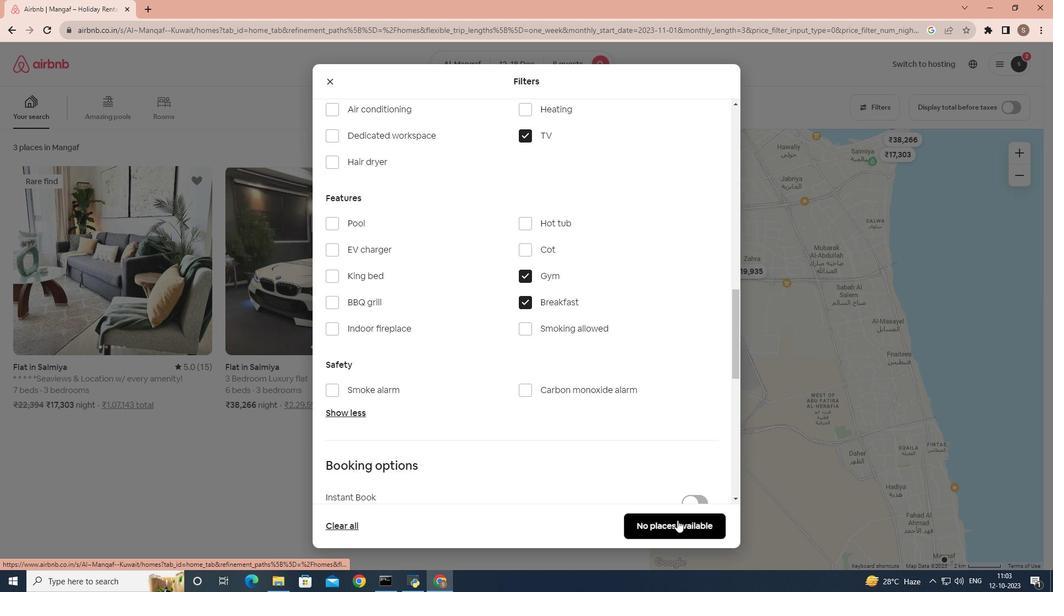 
Action: Mouse moved to (680, 517)
Screenshot: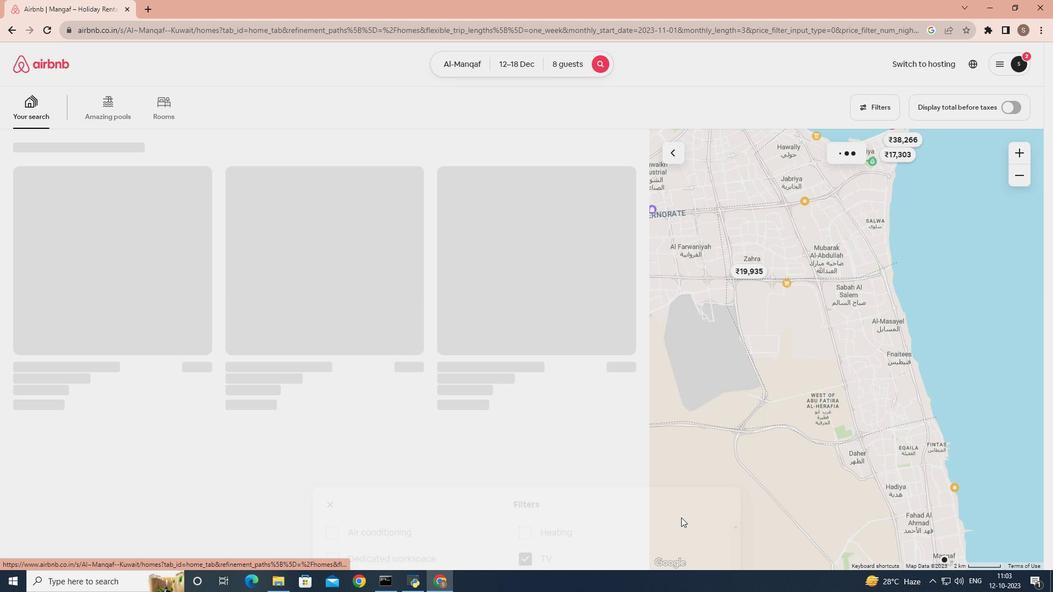 
